 Task: Look for space in Chelak, Uzbekistan from 26th August, 2023 to 10th September, 2023 for 6 adults, 2 children in price range Rs.10000 to Rs.15000. Place can be entire place or shared room with 6 bedrooms having 6 beds and 6 bathrooms. Property type can be house, flat, guest house. Amenities needed are: wifi, TV, free parkinig on premises, gym, breakfast. Booking option can be shelf check-in. Required host language is English.
Action: Mouse moved to (413, 103)
Screenshot: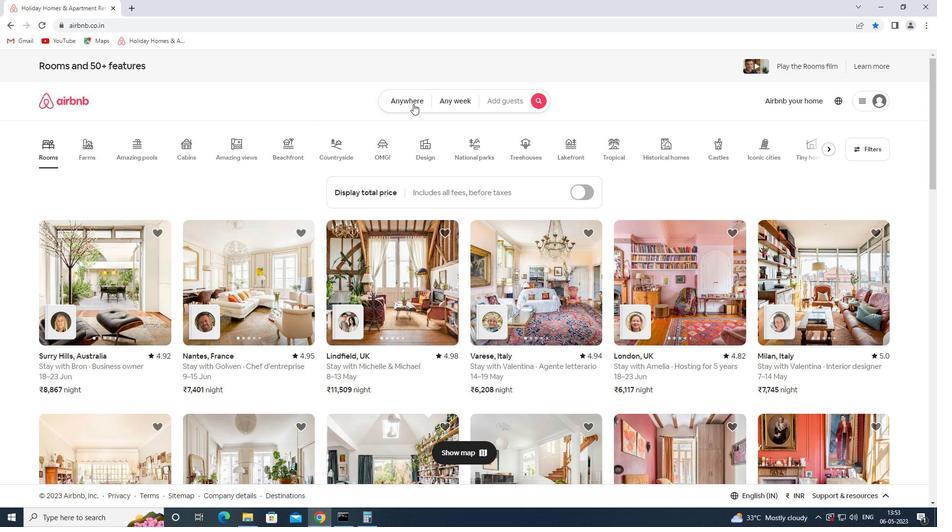 
Action: Mouse pressed left at (413, 103)
Screenshot: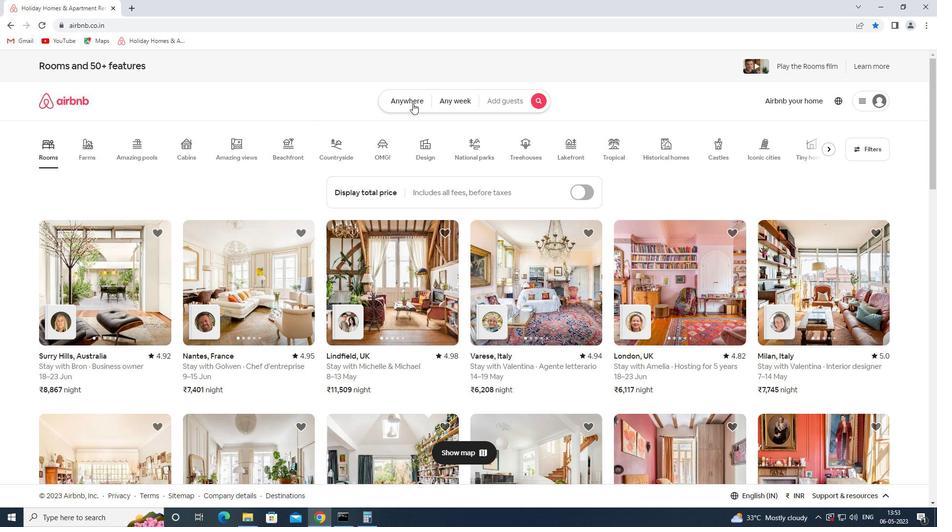 
Action: Mouse moved to (336, 141)
Screenshot: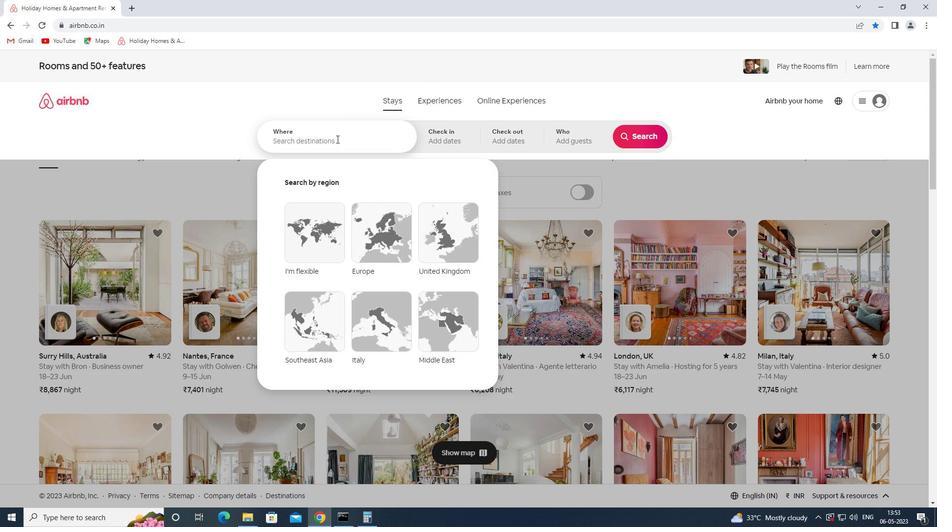 
Action: Mouse pressed left at (336, 141)
Screenshot: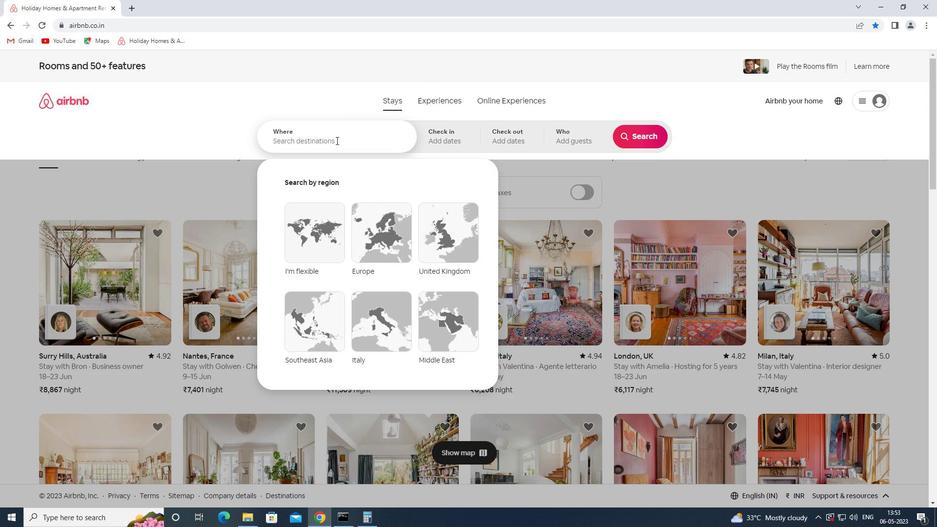 
Action: Key pressed chelak<Key.space>
Screenshot: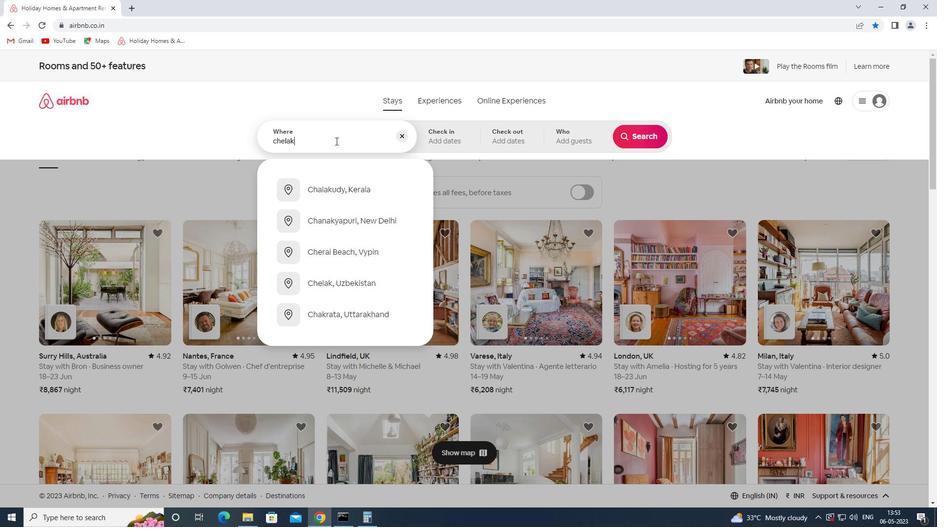 
Action: Mouse moved to (373, 280)
Screenshot: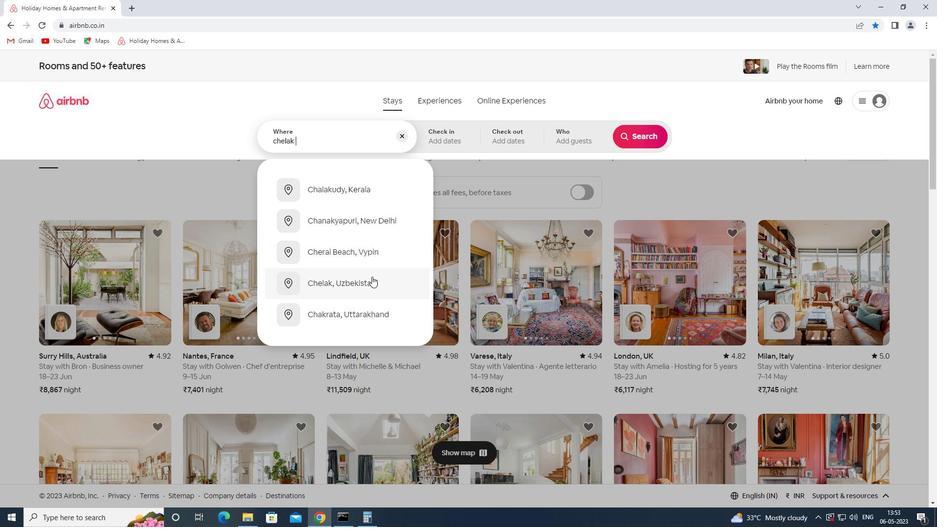 
Action: Mouse pressed left at (373, 280)
Screenshot: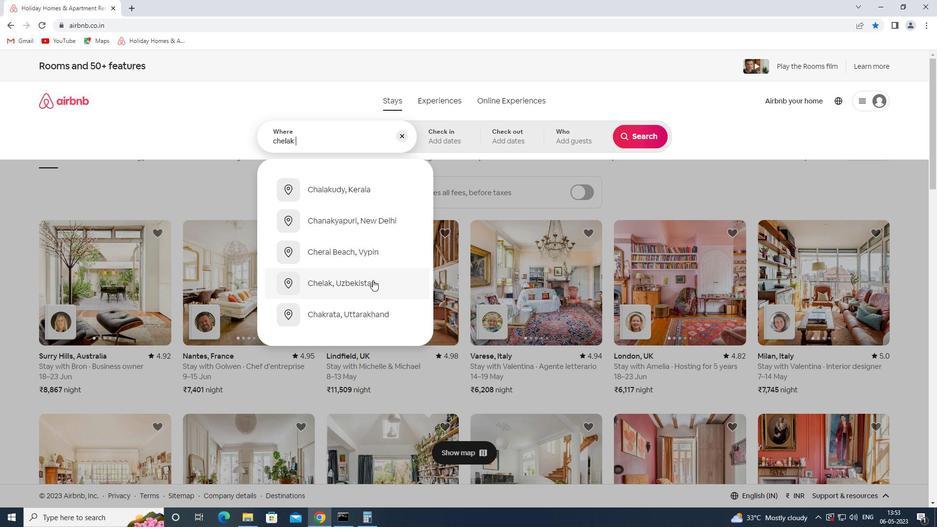 
Action: Mouse moved to (638, 212)
Screenshot: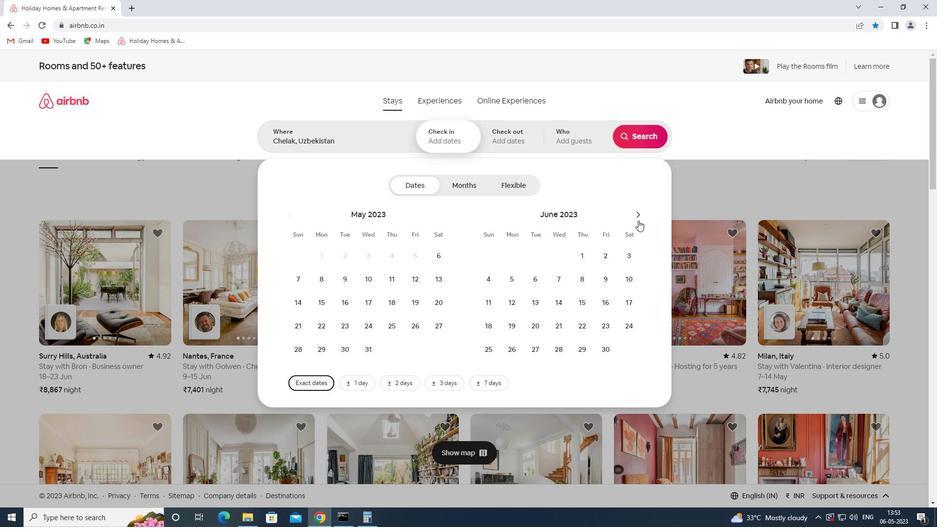 
Action: Mouse pressed left at (638, 212)
Screenshot: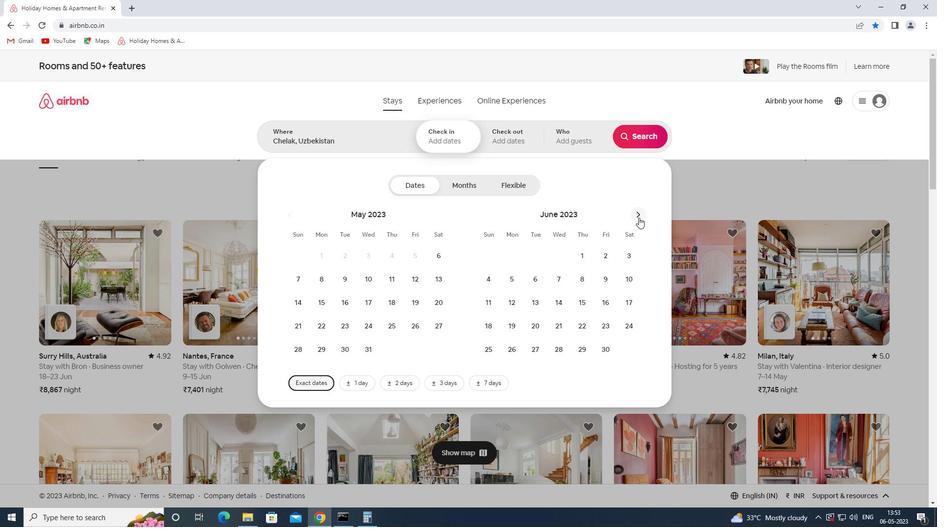 
Action: Mouse pressed left at (638, 212)
Screenshot: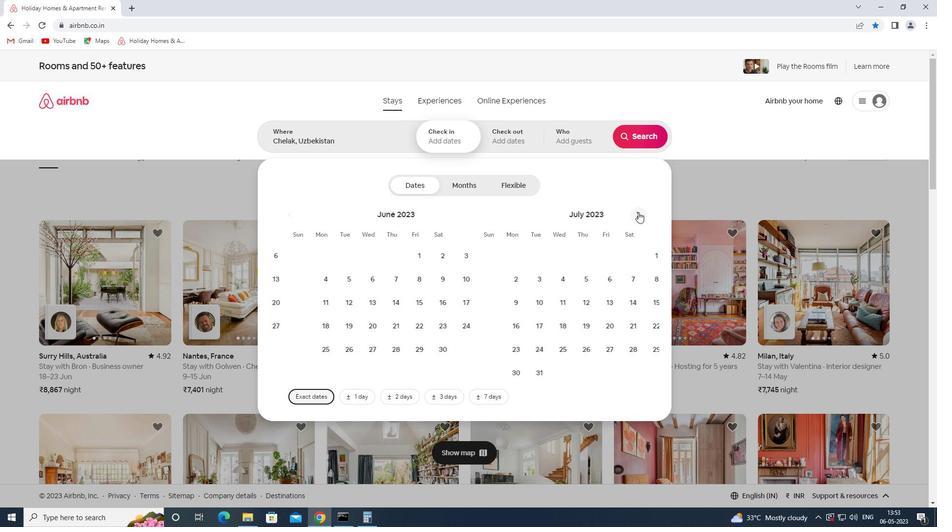 
Action: Mouse moved to (630, 327)
Screenshot: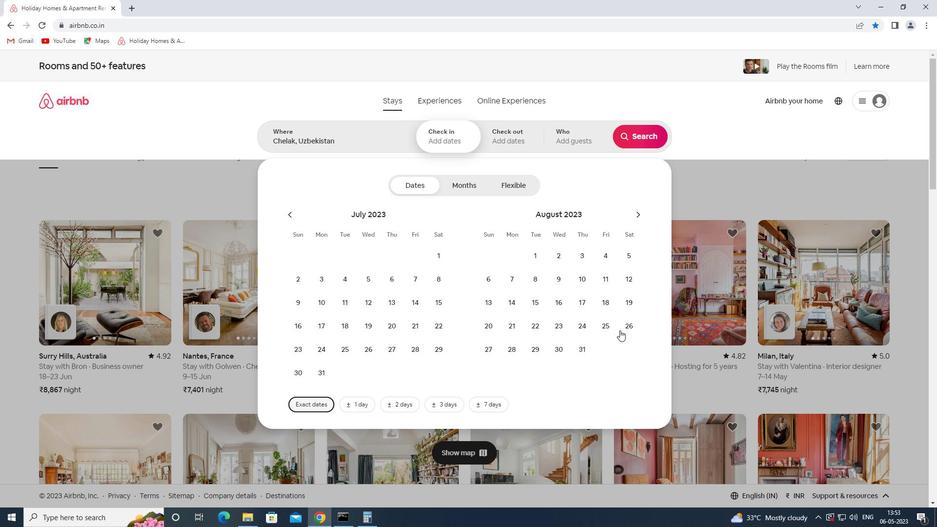 
Action: Mouse pressed left at (630, 327)
Screenshot: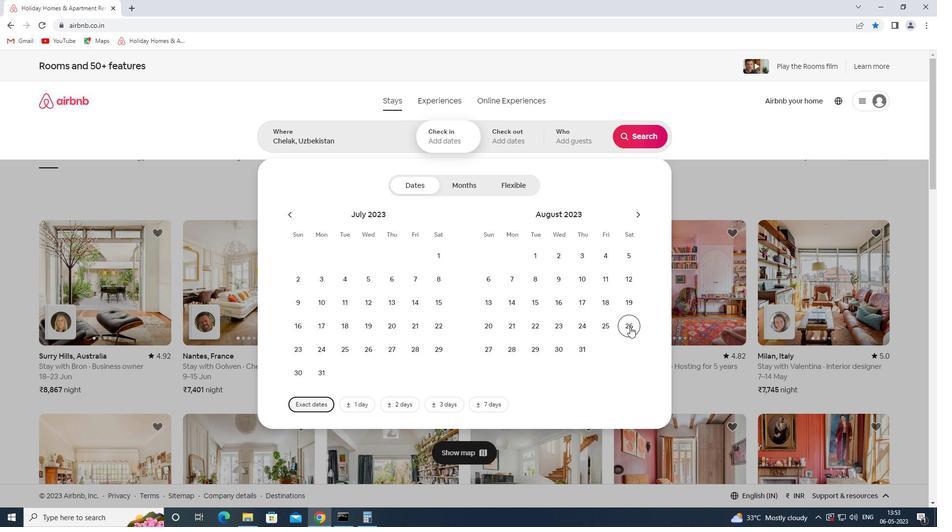 
Action: Mouse moved to (635, 211)
Screenshot: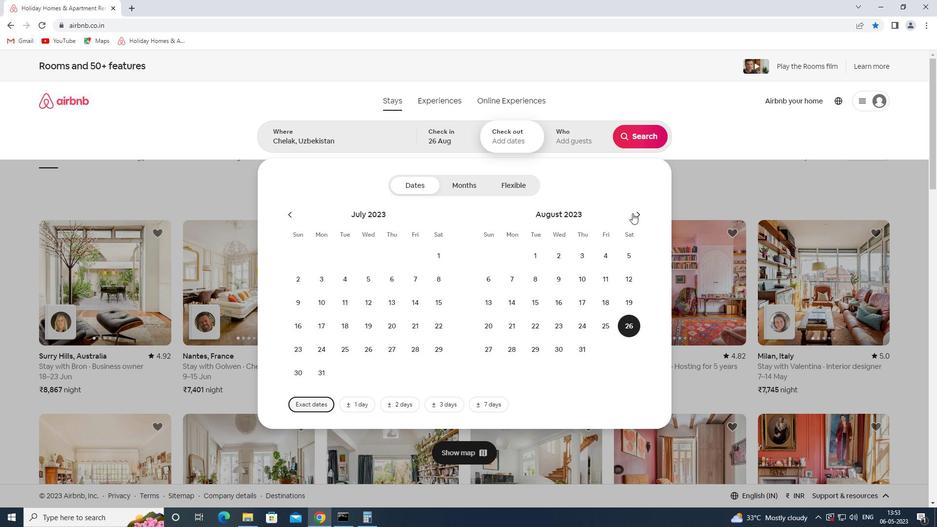 
Action: Mouse pressed left at (635, 211)
Screenshot: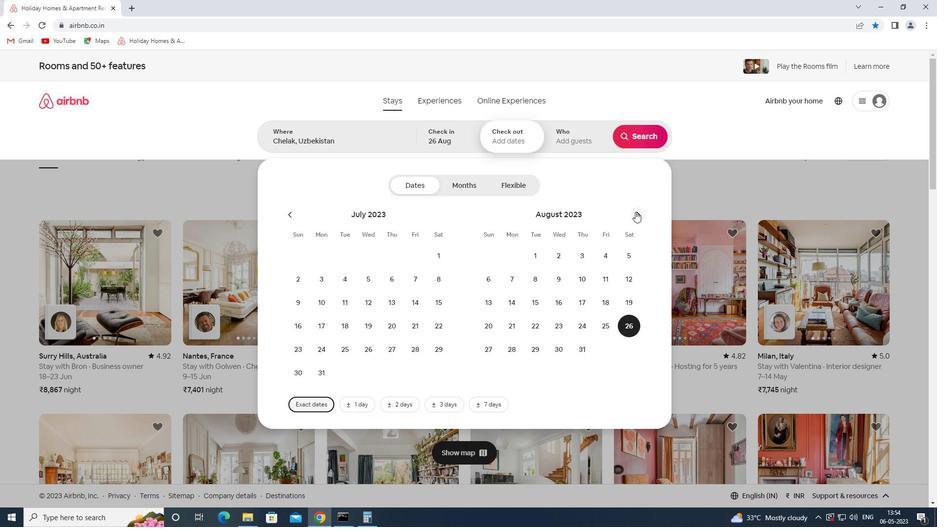 
Action: Mouse moved to (487, 301)
Screenshot: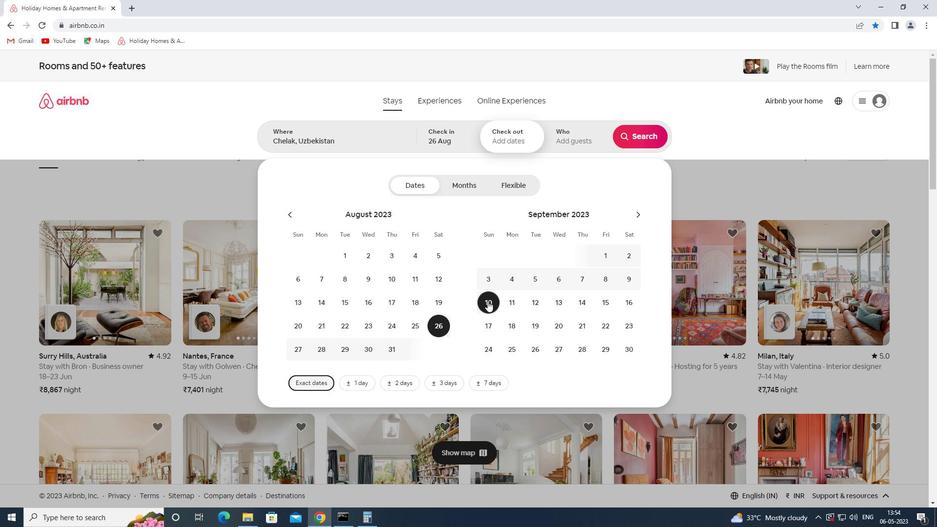 
Action: Mouse pressed left at (487, 301)
Screenshot: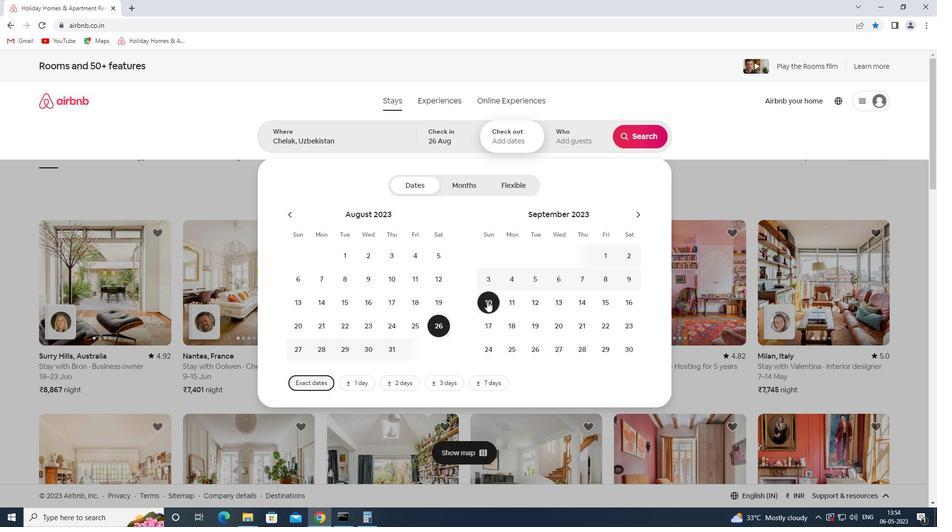 
Action: Mouse moved to (588, 141)
Screenshot: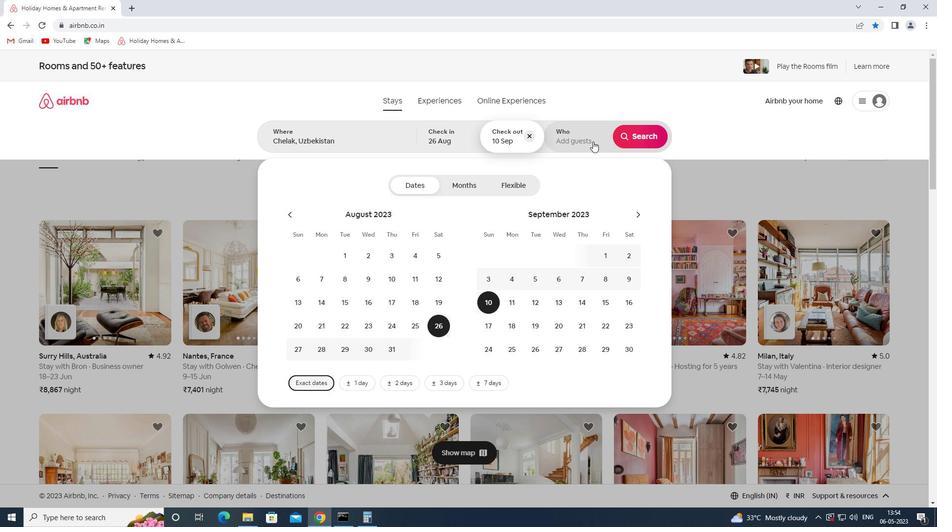 
Action: Mouse pressed left at (588, 141)
Screenshot: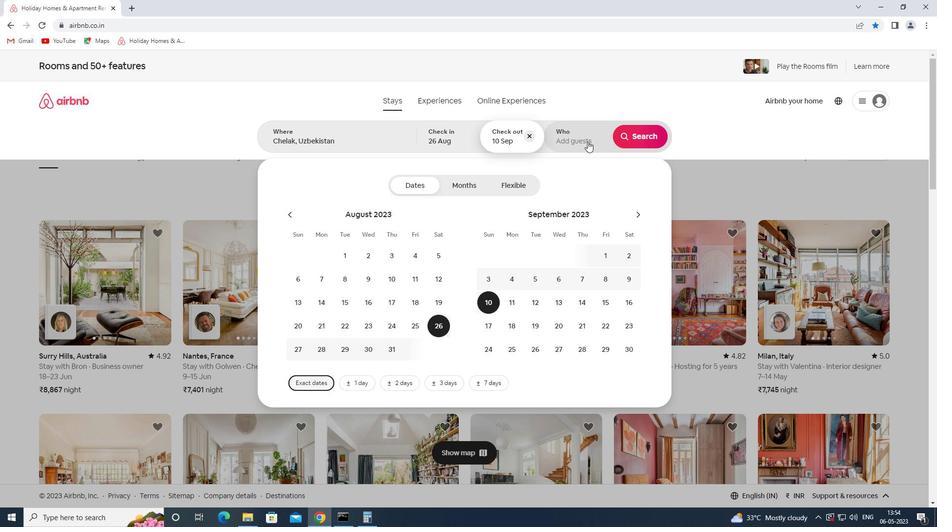 
Action: Mouse moved to (641, 189)
Screenshot: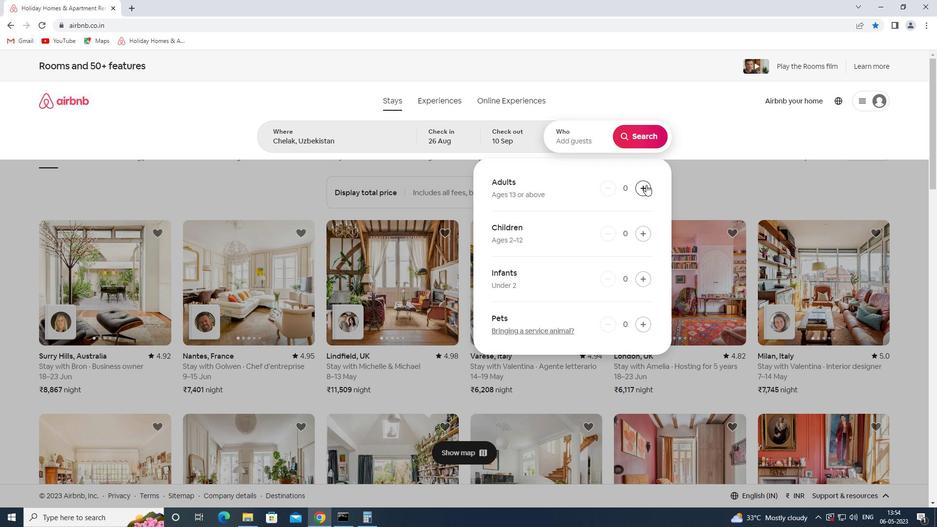 
Action: Mouse pressed left at (641, 189)
Screenshot: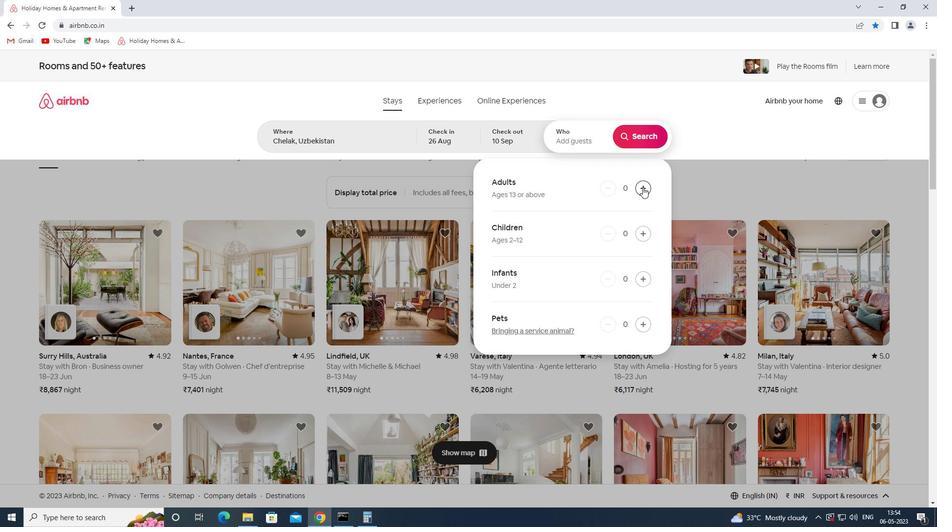 
Action: Mouse pressed left at (641, 189)
Screenshot: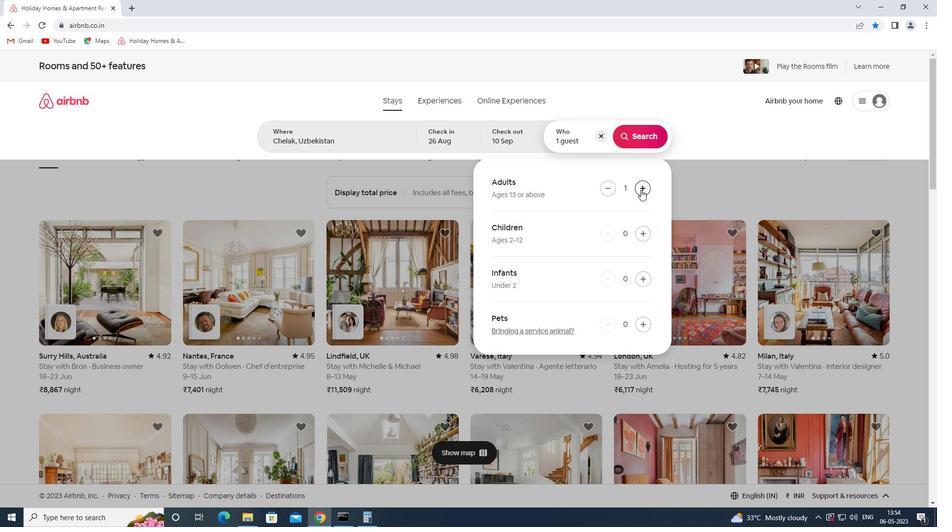 
Action: Mouse pressed left at (641, 189)
Screenshot: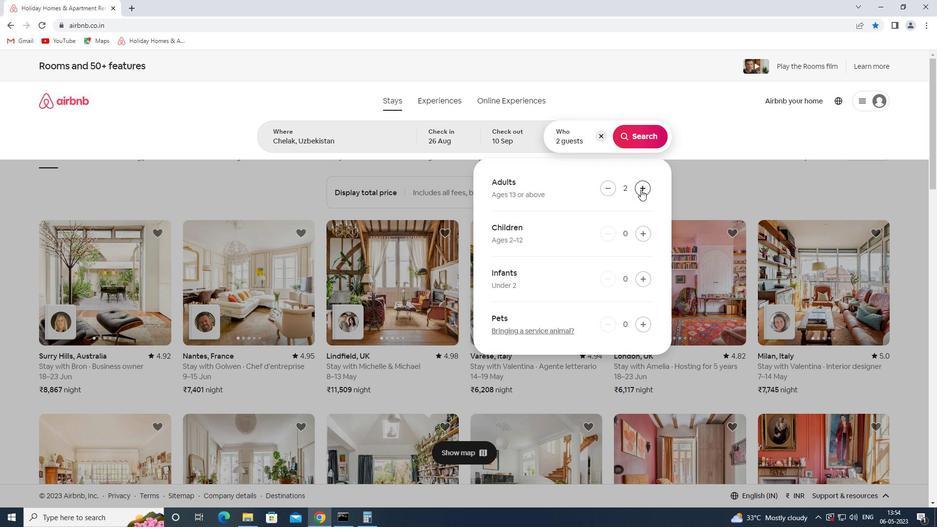 
Action: Mouse pressed left at (641, 189)
Screenshot: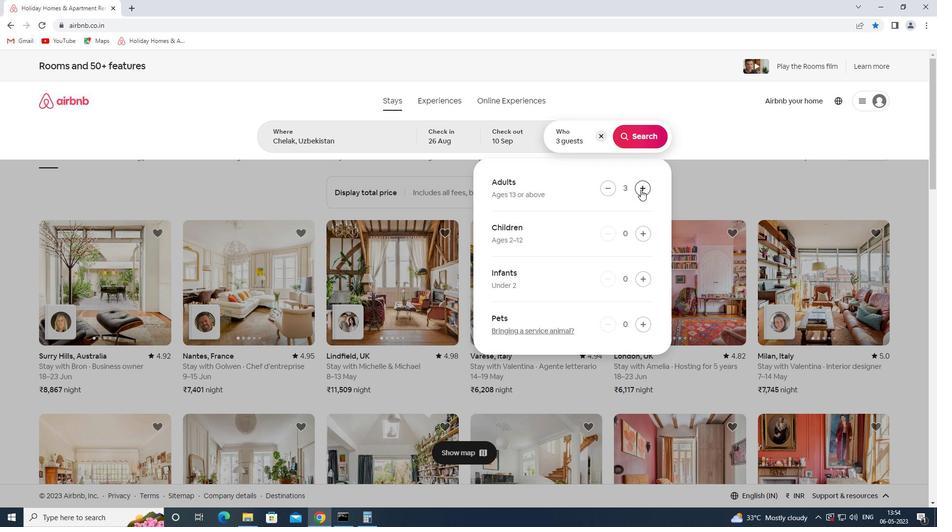 
Action: Mouse pressed left at (641, 189)
Screenshot: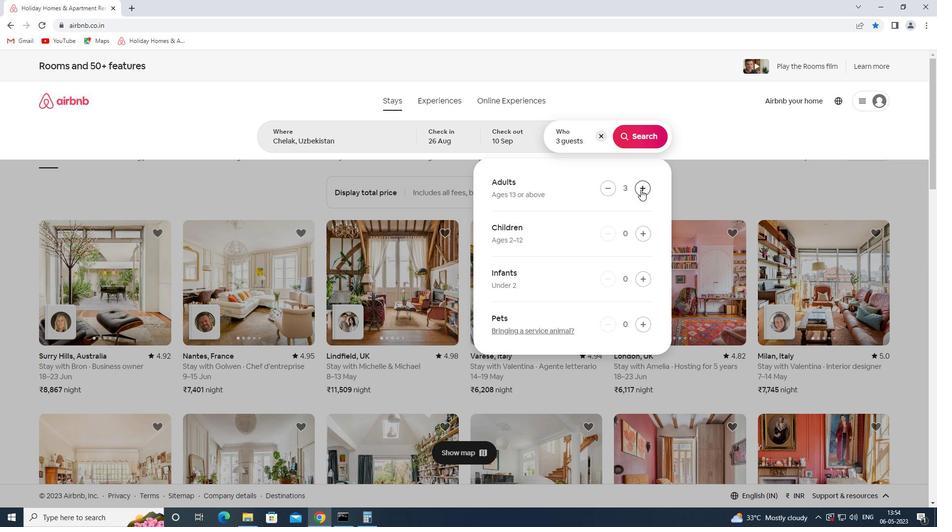 
Action: Mouse pressed left at (641, 189)
Screenshot: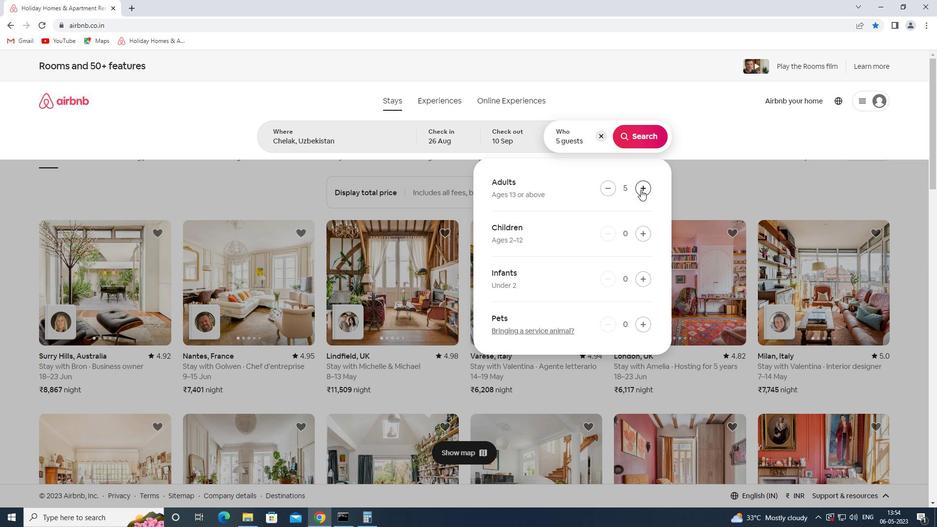 
Action: Mouse moved to (645, 230)
Screenshot: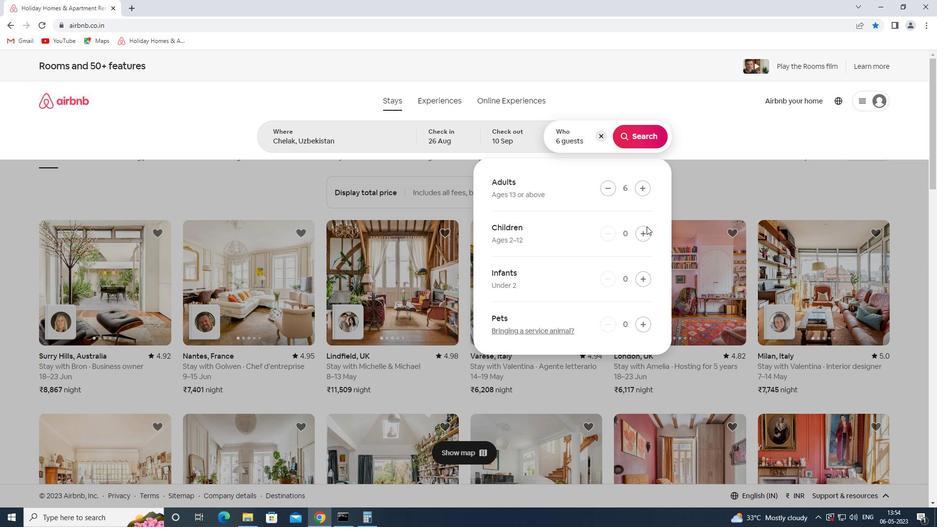 
Action: Mouse pressed left at (645, 230)
Screenshot: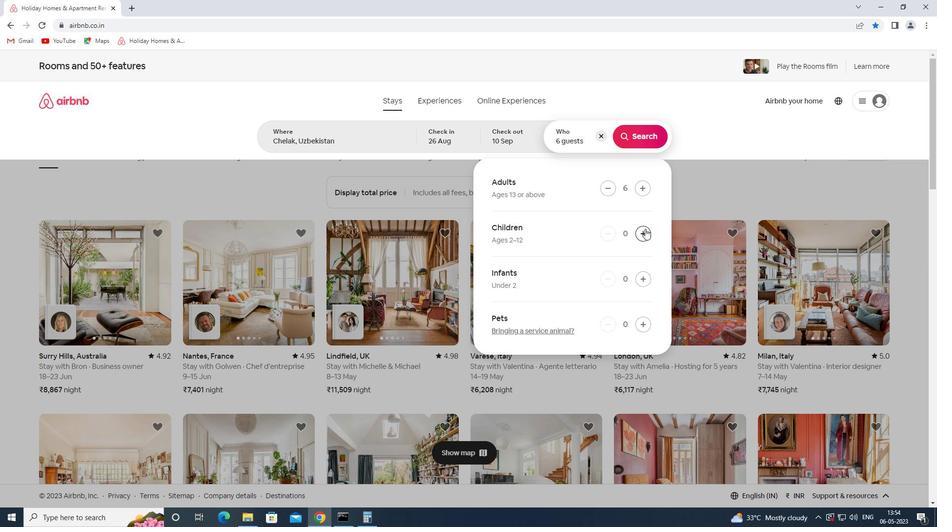 
Action: Mouse pressed left at (645, 230)
Screenshot: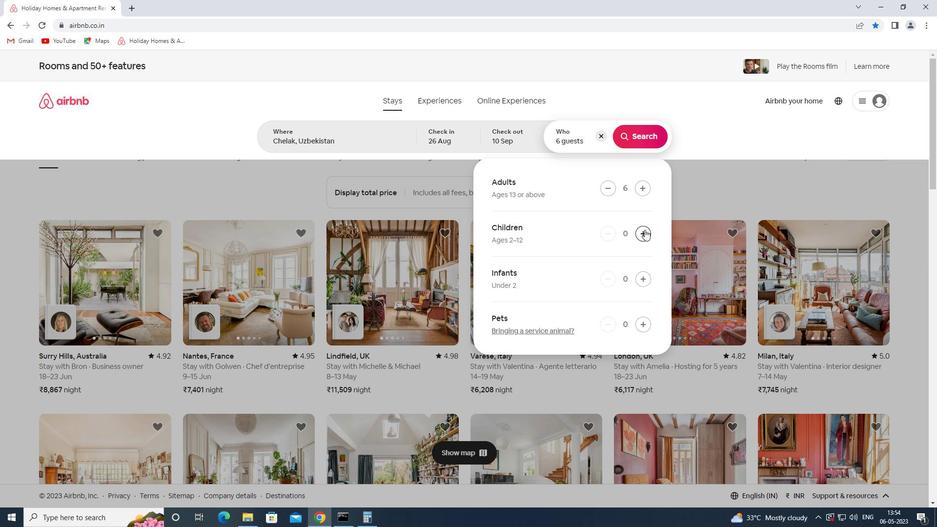 
Action: Mouse moved to (640, 144)
Screenshot: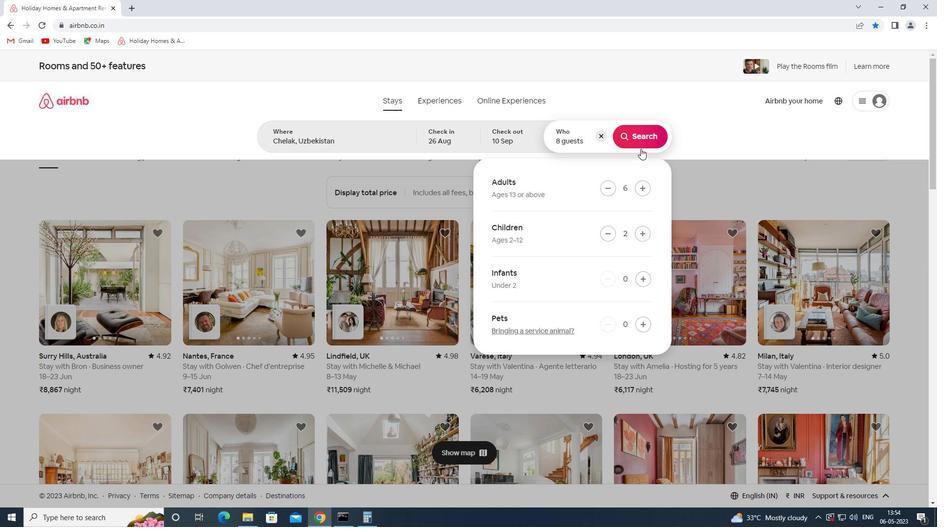 
Action: Mouse pressed left at (640, 144)
Screenshot: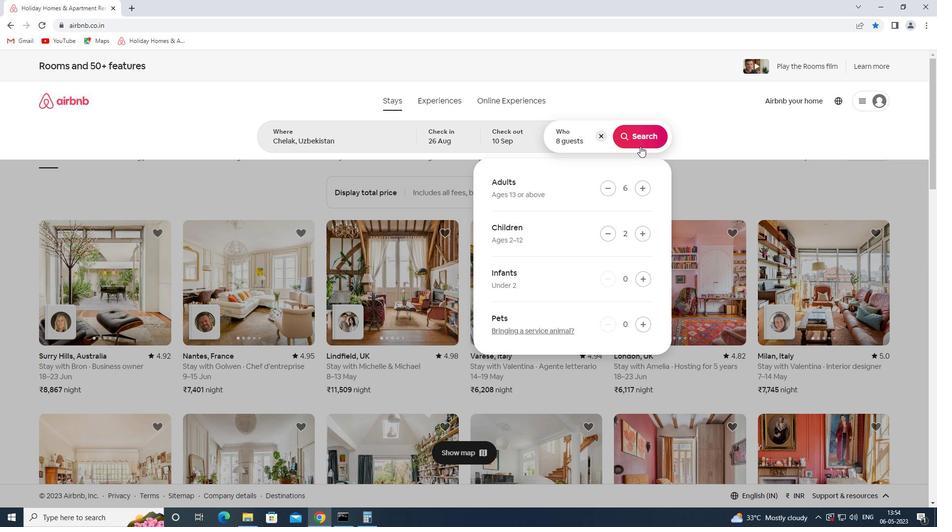 
Action: Mouse moved to (899, 106)
Screenshot: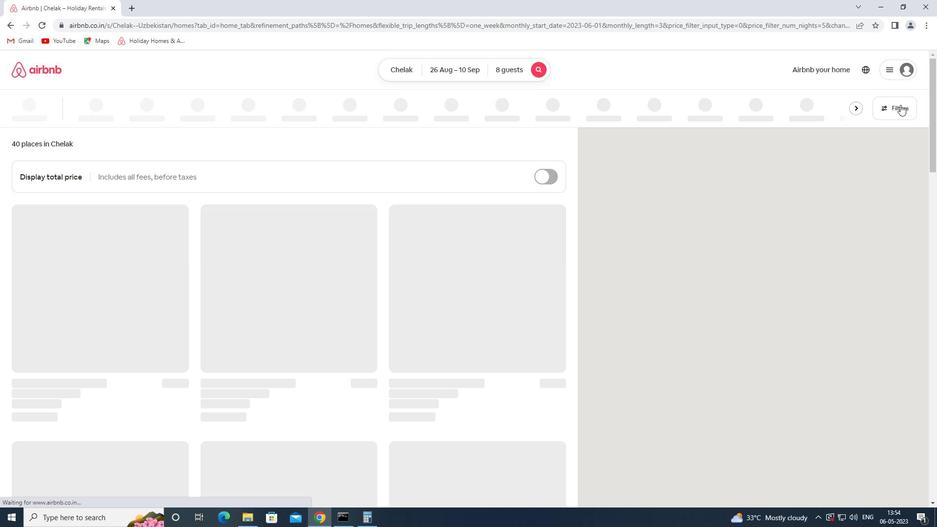 
Action: Mouse pressed left at (899, 106)
Screenshot: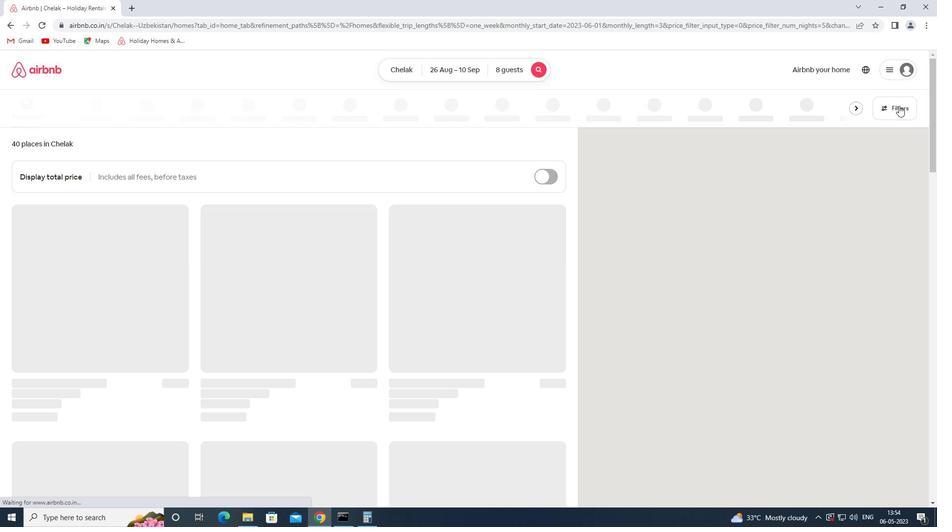 
Action: Mouse moved to (351, 352)
Screenshot: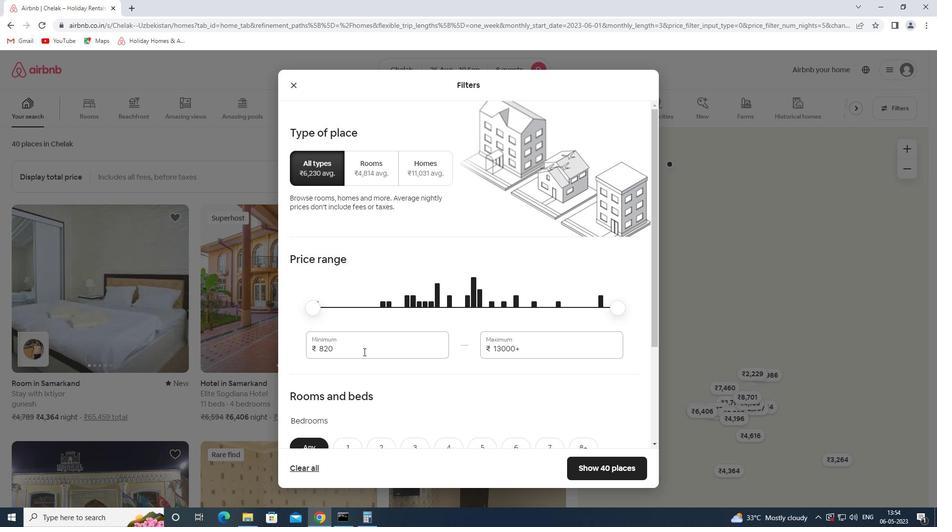 
Action: Mouse pressed left at (351, 352)
Screenshot: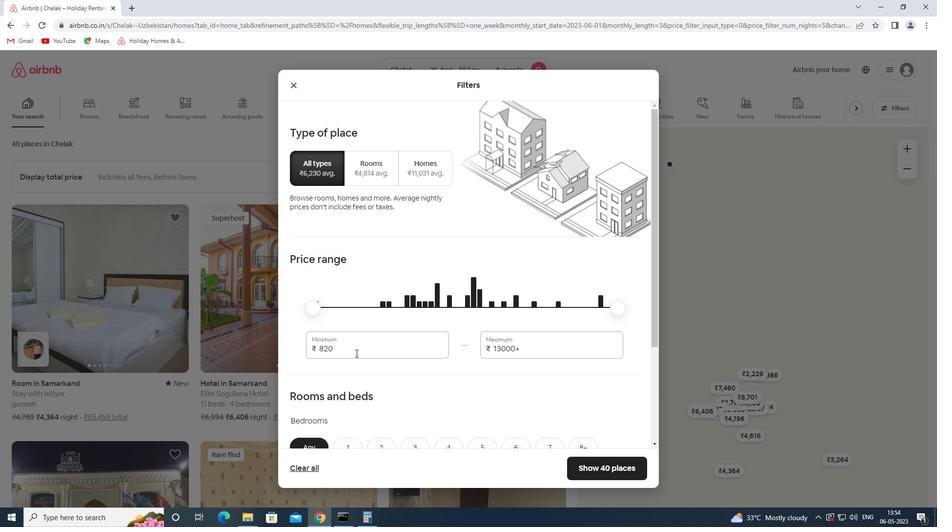 
Action: Mouse pressed left at (351, 352)
Screenshot: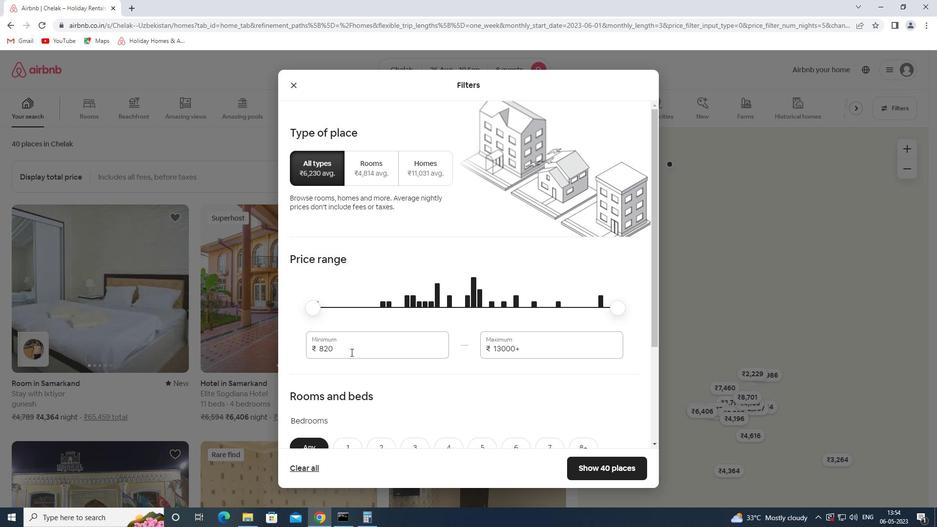 
Action: Key pressed 10000<Key.tab>15000
Screenshot: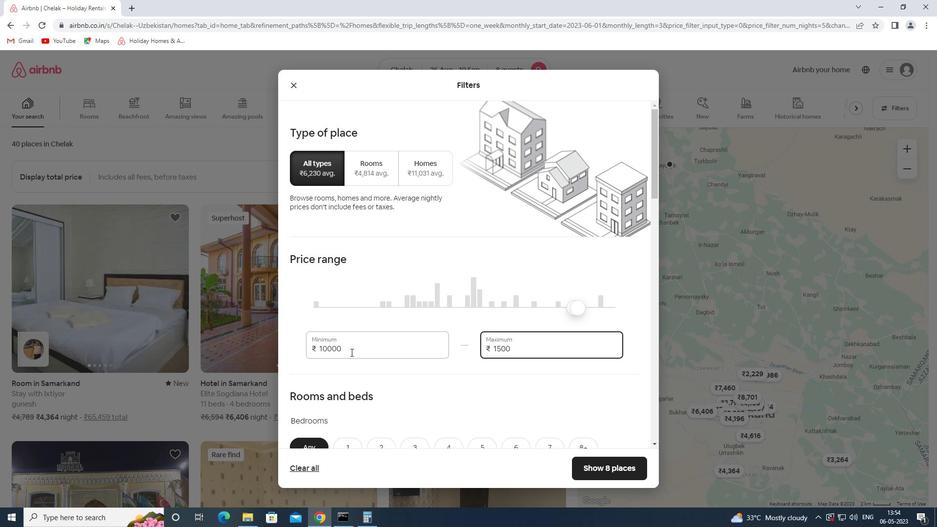 
Action: Mouse moved to (465, 352)
Screenshot: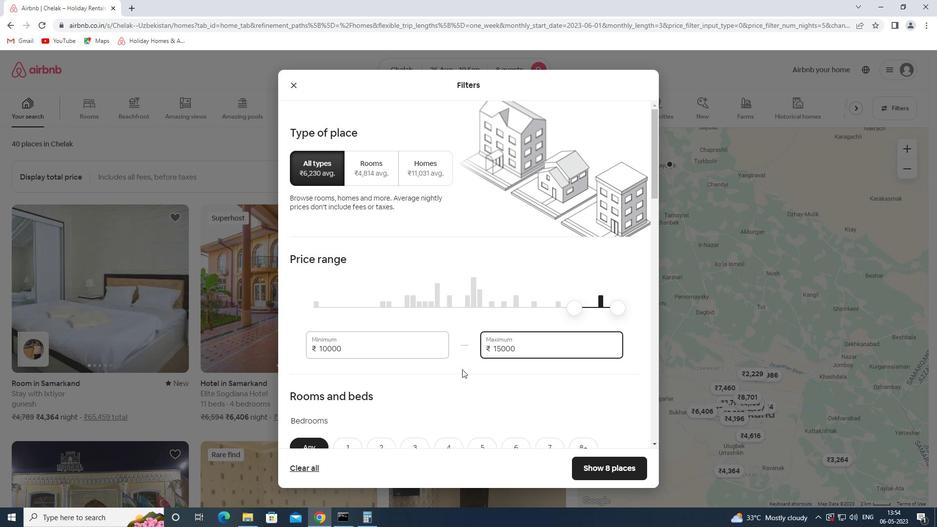 
Action: Mouse scrolled (465, 351) with delta (0, 0)
Screenshot: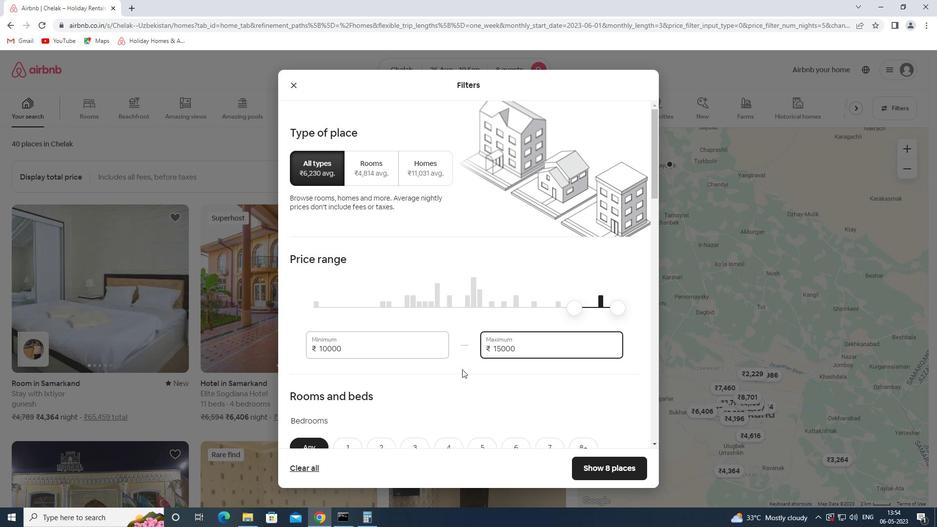 
Action: Mouse scrolled (465, 351) with delta (0, 0)
Screenshot: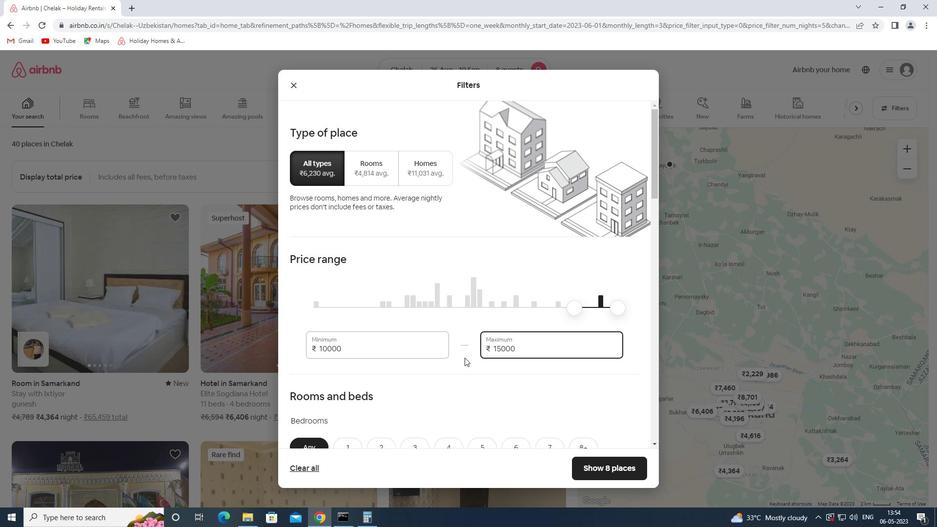 
Action: Mouse scrolled (465, 351) with delta (0, 0)
Screenshot: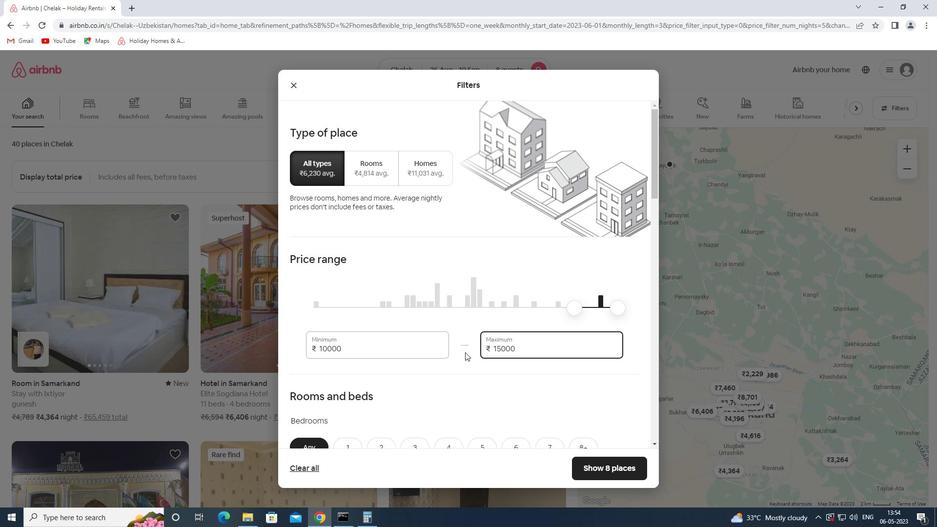 
Action: Mouse scrolled (465, 351) with delta (0, 0)
Screenshot: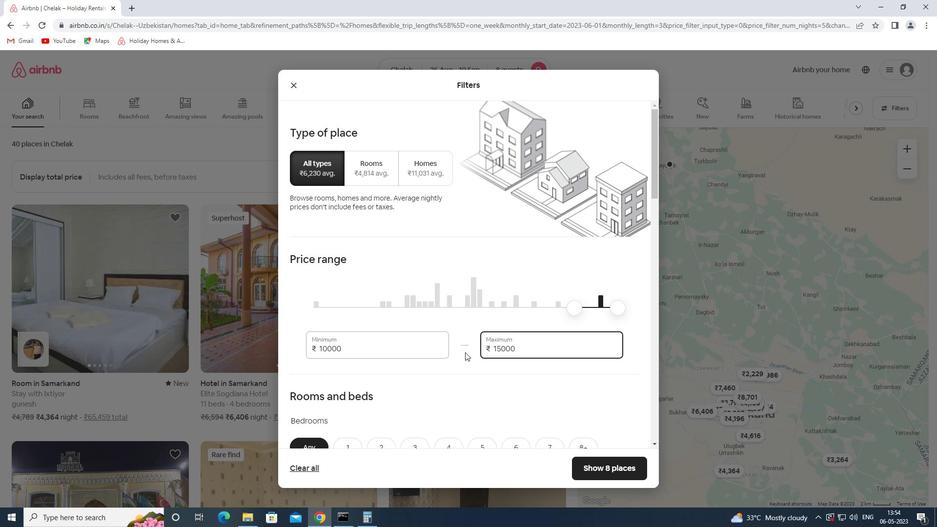 
Action: Mouse moved to (519, 252)
Screenshot: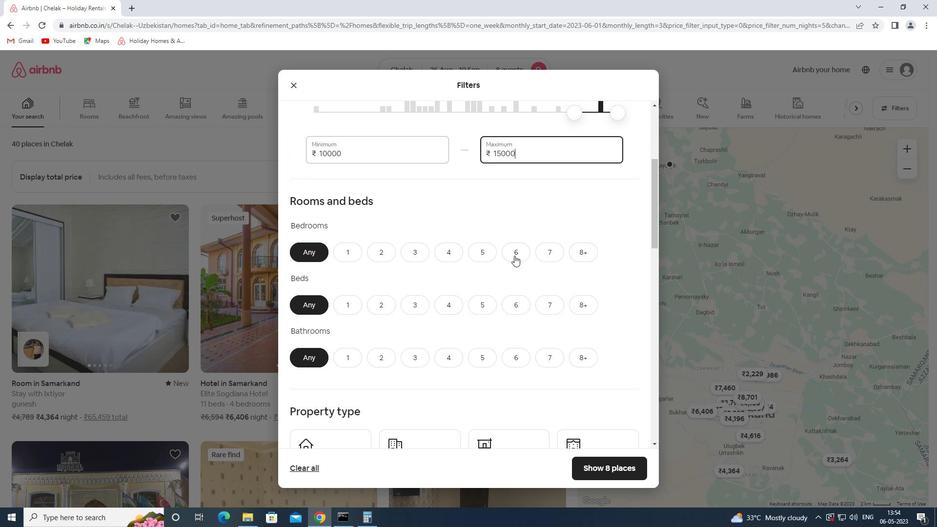 
Action: Mouse pressed left at (519, 252)
Screenshot: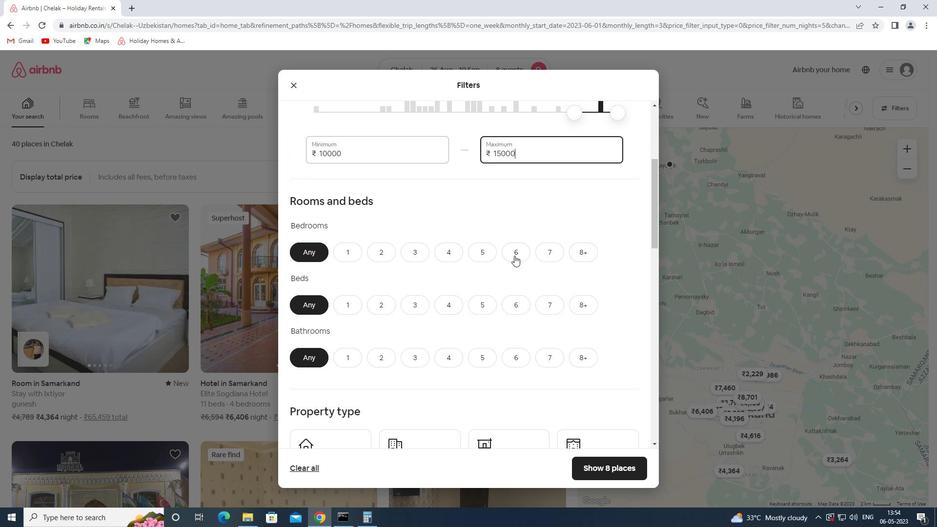 
Action: Mouse moved to (517, 304)
Screenshot: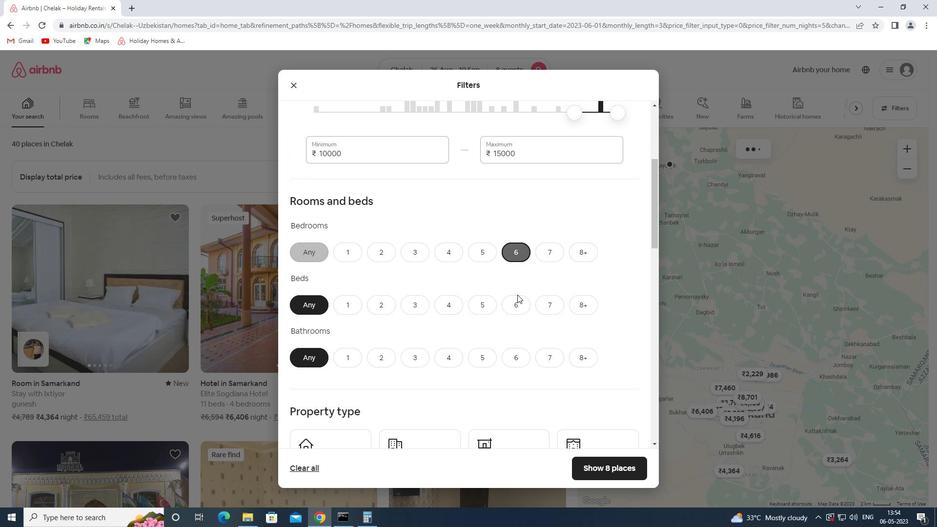 
Action: Mouse pressed left at (517, 304)
Screenshot: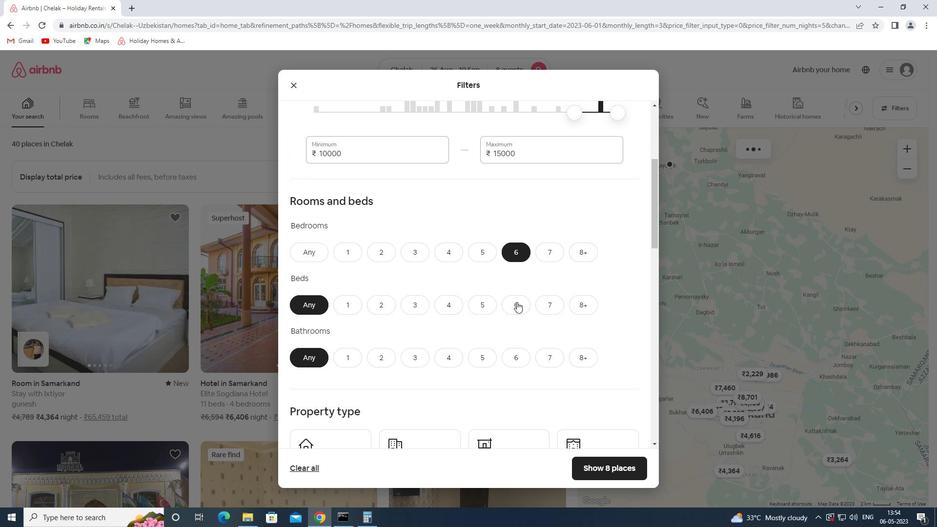 
Action: Mouse moved to (512, 354)
Screenshot: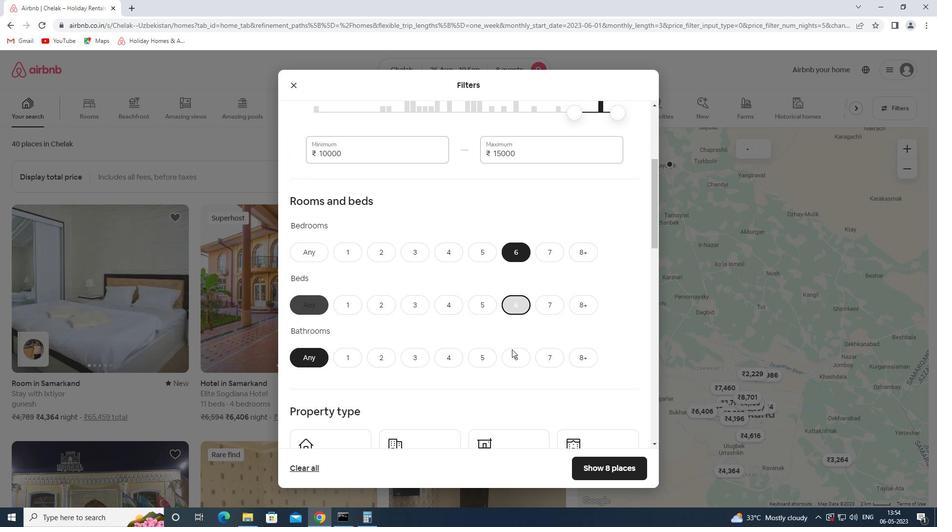 
Action: Mouse pressed left at (512, 354)
Screenshot: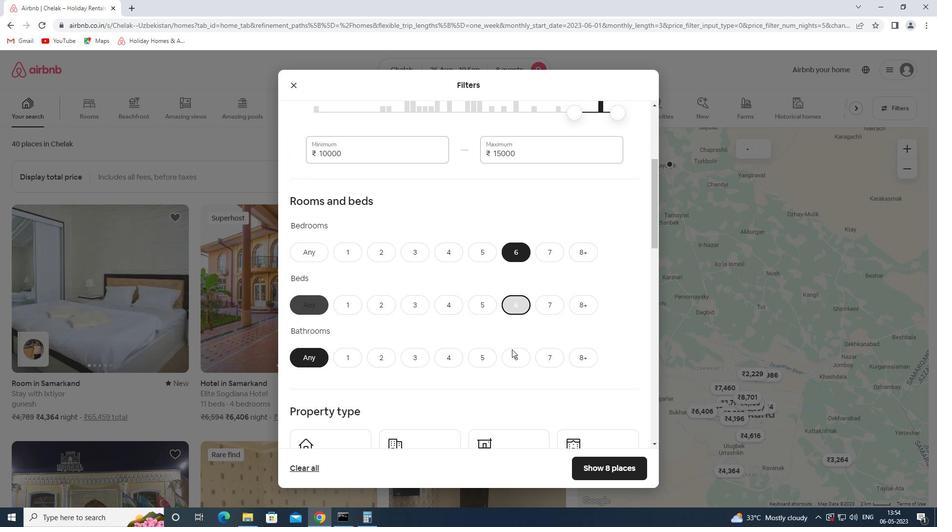 
Action: Mouse moved to (526, 291)
Screenshot: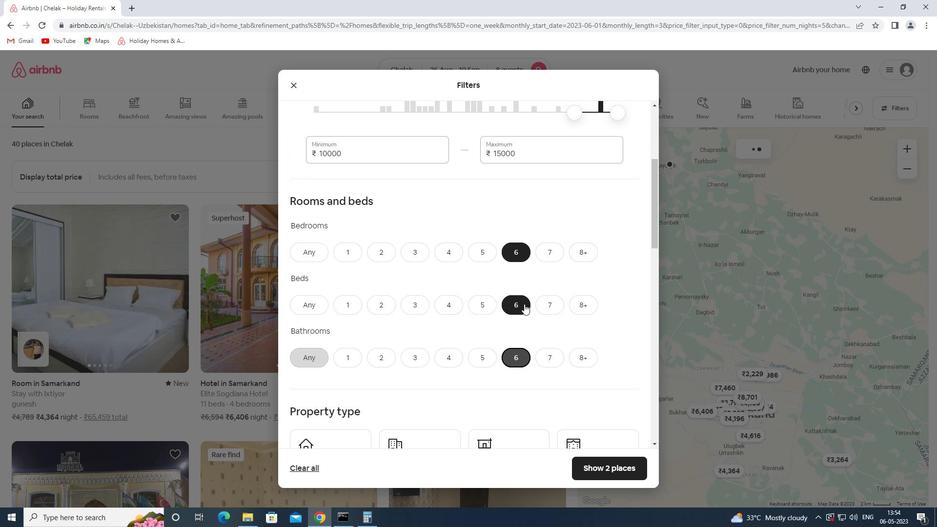 
Action: Mouse scrolled (526, 291) with delta (0, 0)
Screenshot: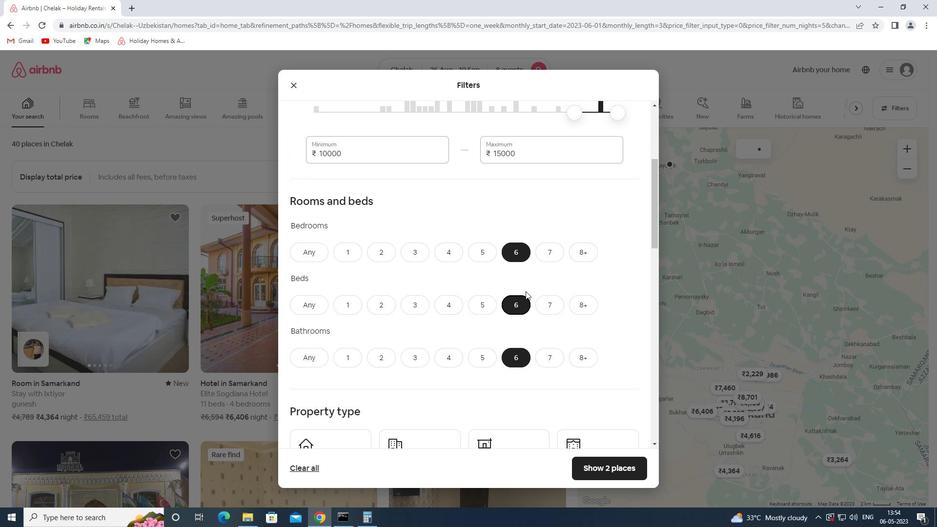 
Action: Mouse scrolled (526, 291) with delta (0, 0)
Screenshot: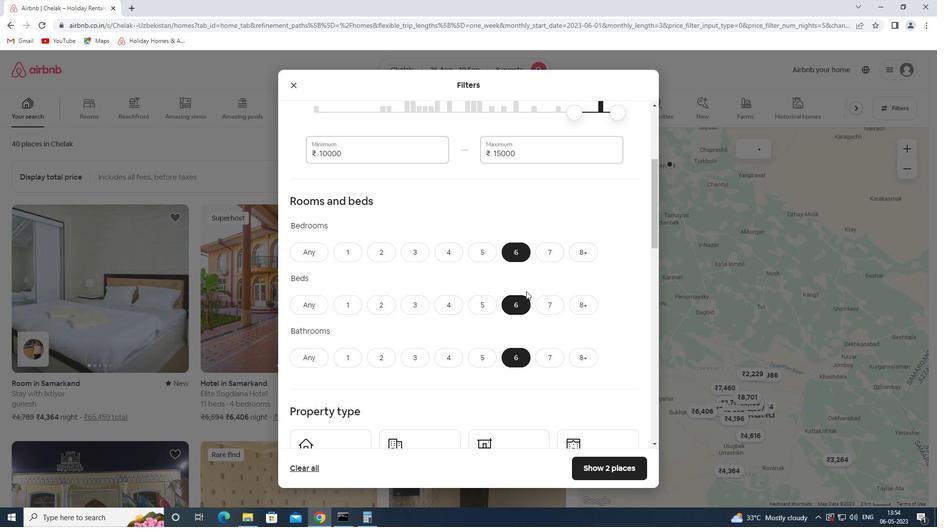 
Action: Mouse scrolled (526, 291) with delta (0, 0)
Screenshot: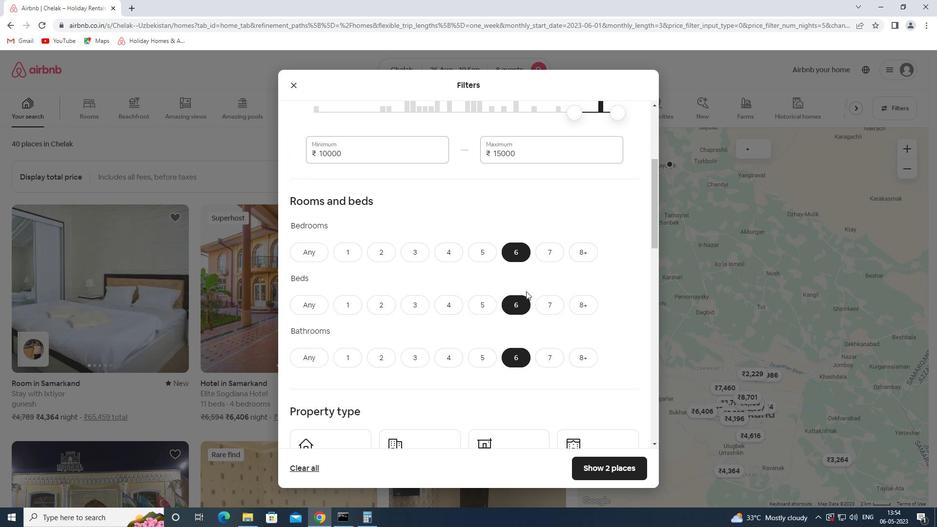
Action: Mouse moved to (495, 330)
Screenshot: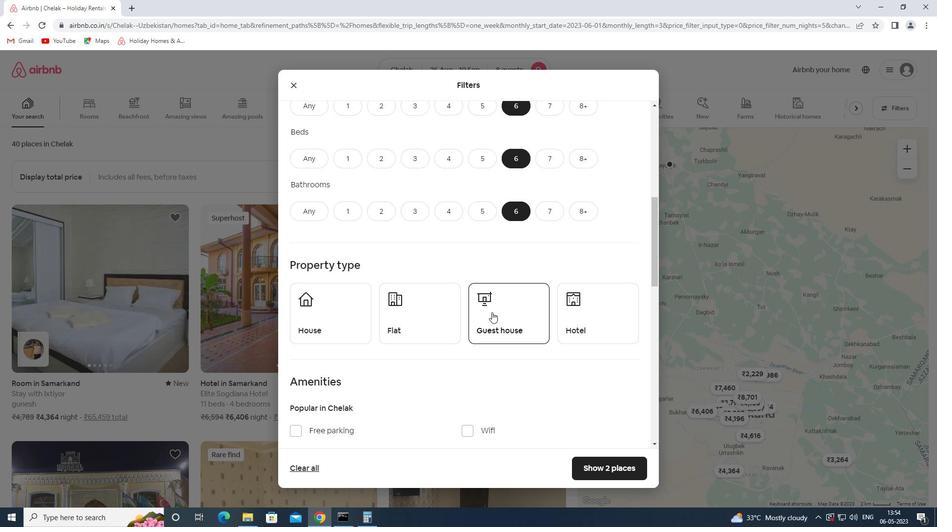 
Action: Mouse scrolled (495, 329) with delta (0, 0)
Screenshot: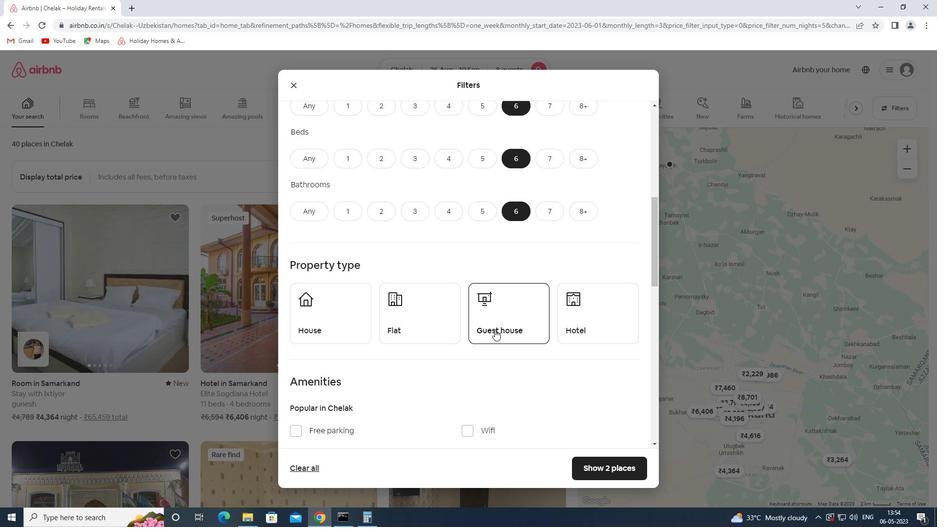 
Action: Mouse scrolled (495, 329) with delta (0, 0)
Screenshot: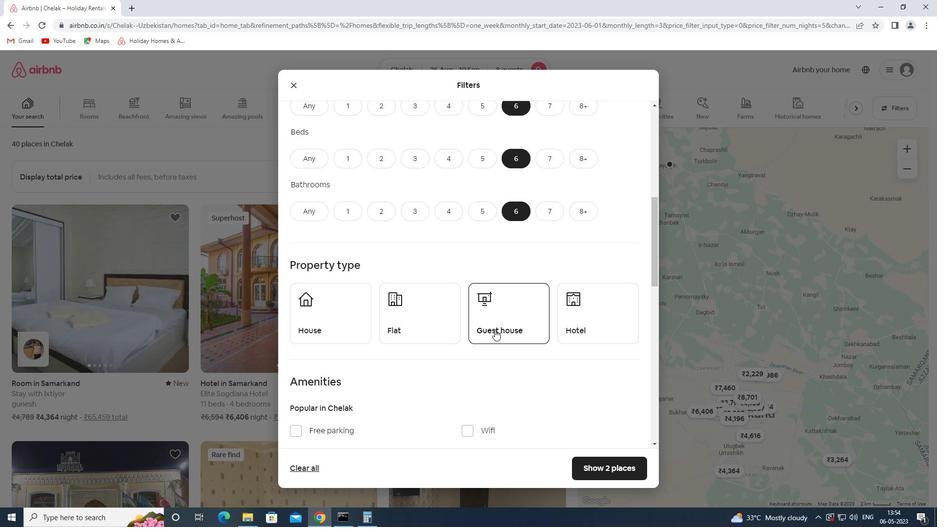 
Action: Mouse moved to (313, 215)
Screenshot: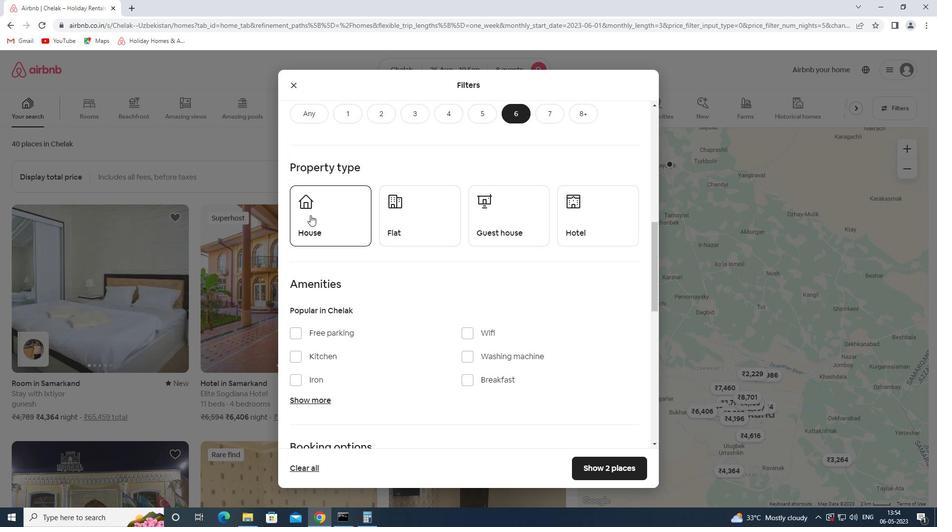 
Action: Mouse pressed left at (313, 215)
Screenshot: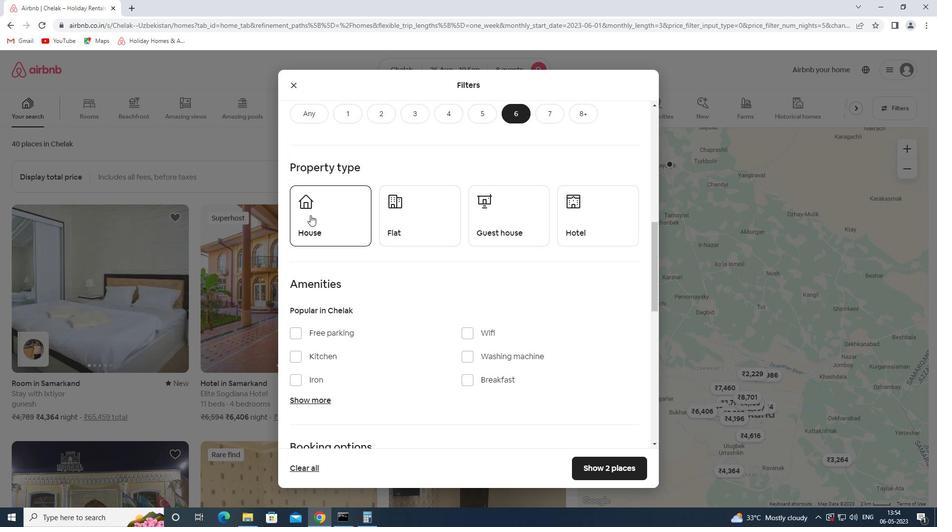 
Action: Mouse moved to (408, 225)
Screenshot: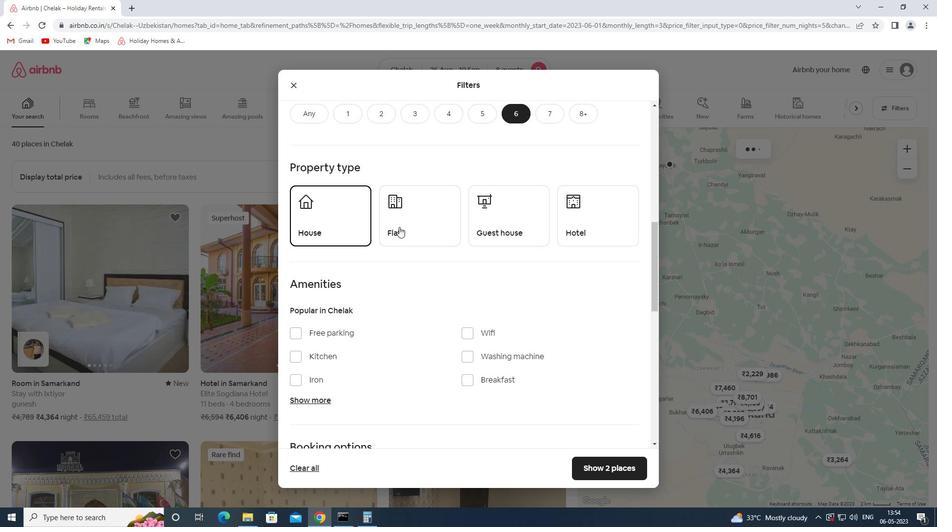 
Action: Mouse pressed left at (408, 225)
Screenshot: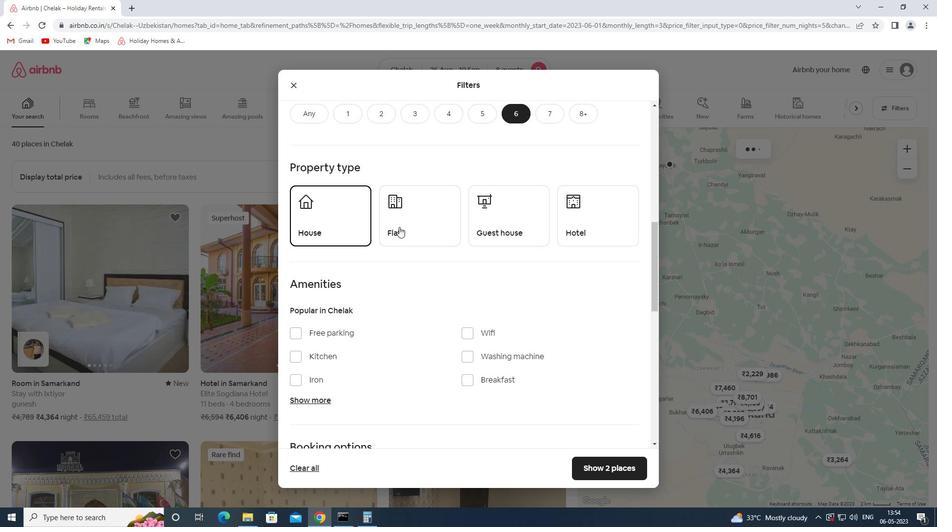 
Action: Mouse moved to (483, 219)
Screenshot: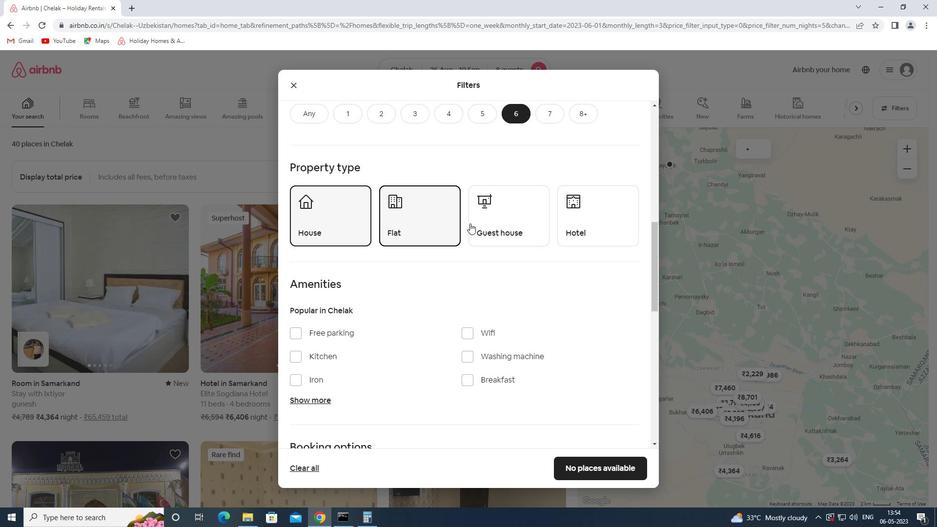 
Action: Mouse pressed left at (483, 219)
Screenshot: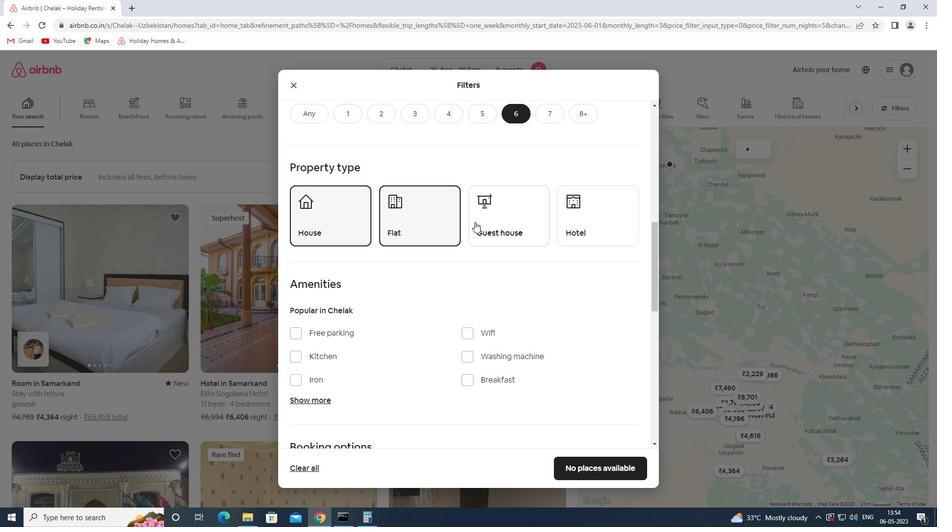 
Action: Mouse moved to (537, 266)
Screenshot: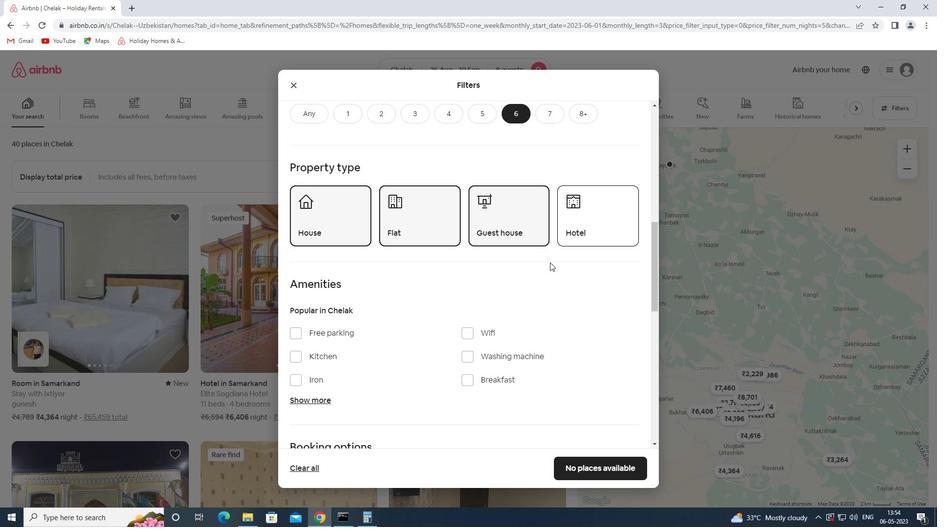 
Action: Mouse scrolled (537, 265) with delta (0, 0)
Screenshot: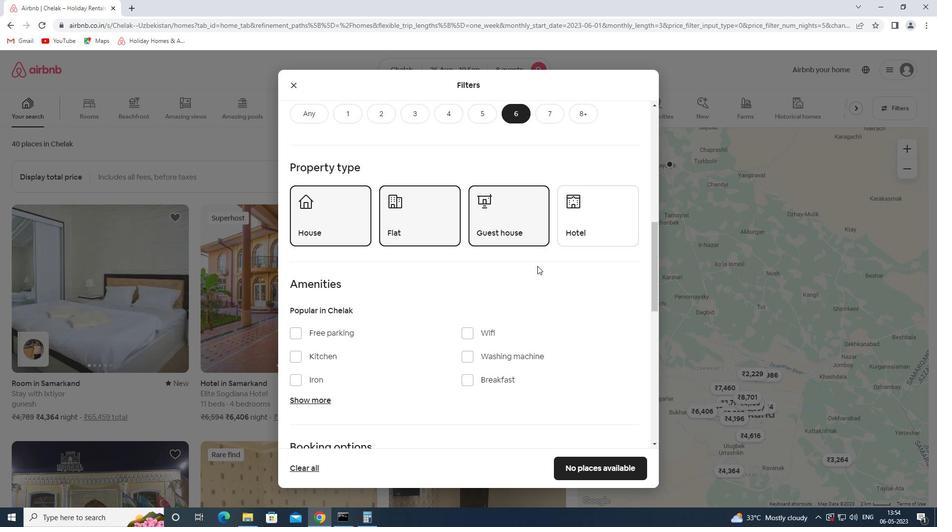 
Action: Mouse scrolled (537, 265) with delta (0, 0)
Screenshot: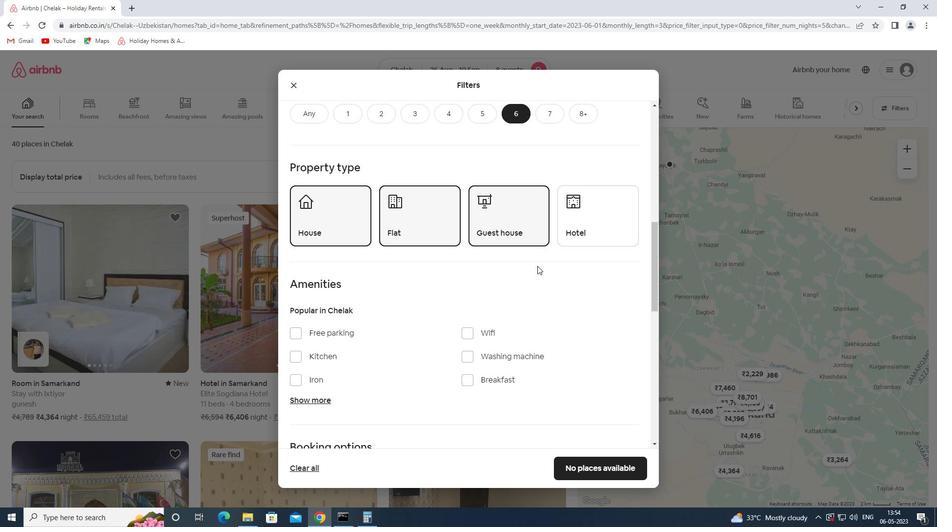 
Action: Mouse moved to (477, 235)
Screenshot: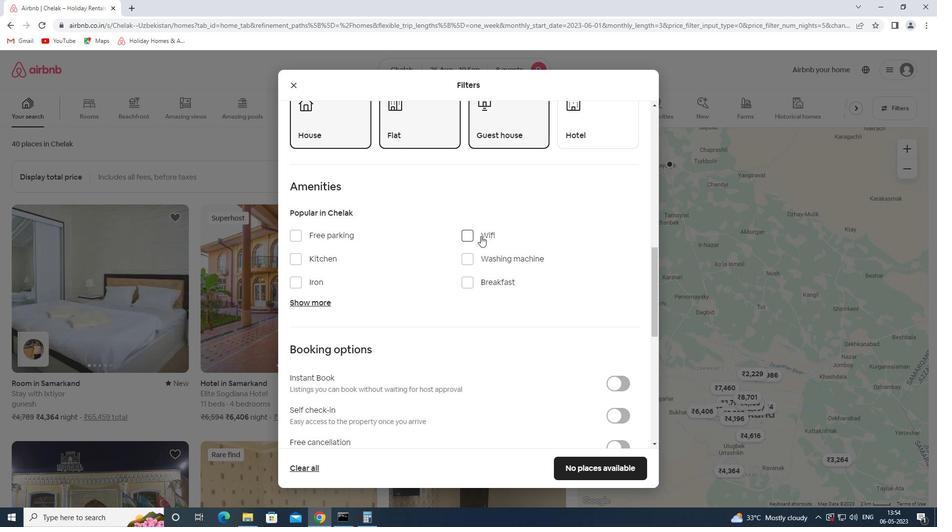 
Action: Mouse pressed left at (477, 235)
Screenshot: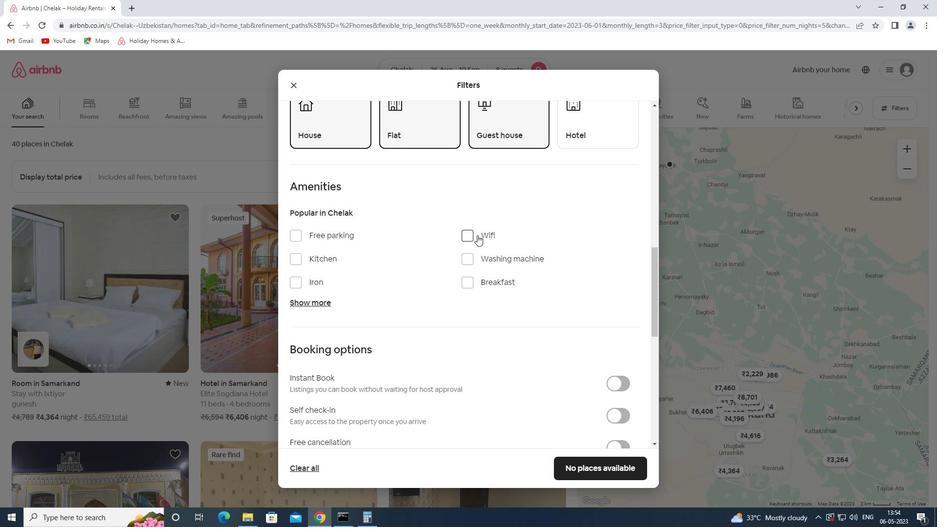 
Action: Mouse moved to (313, 301)
Screenshot: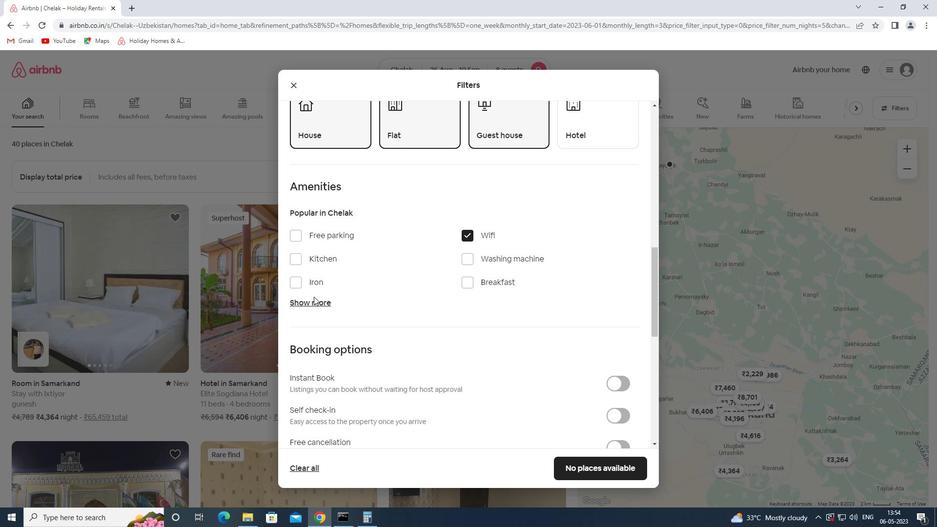 
Action: Mouse pressed left at (313, 301)
Screenshot: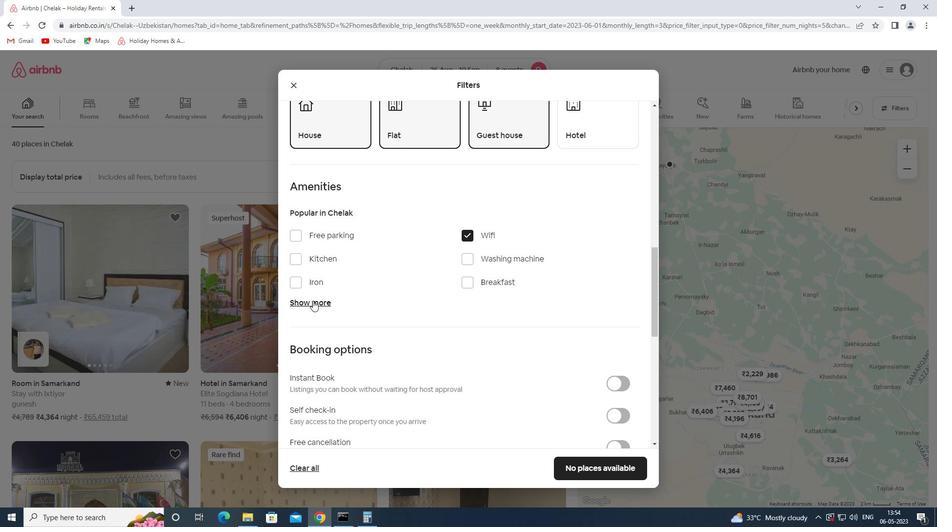 
Action: Mouse moved to (343, 236)
Screenshot: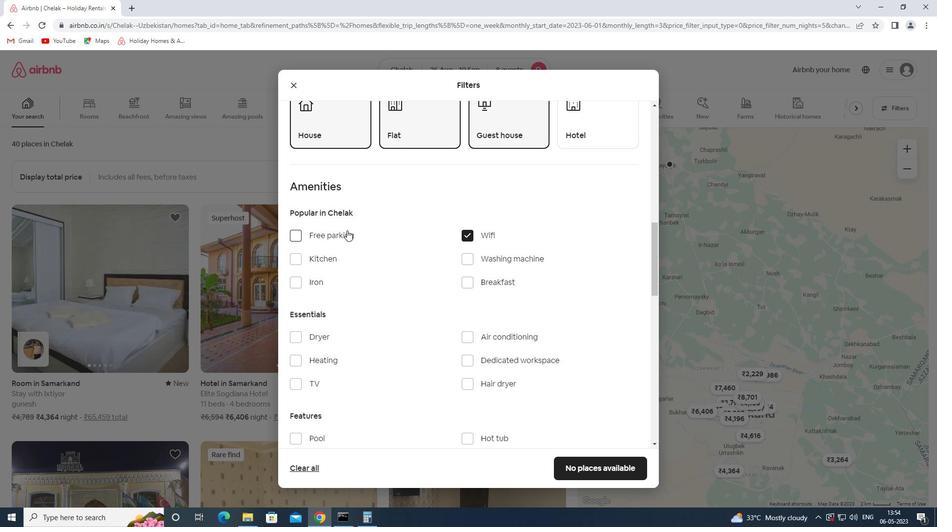 
Action: Mouse pressed left at (343, 236)
Screenshot: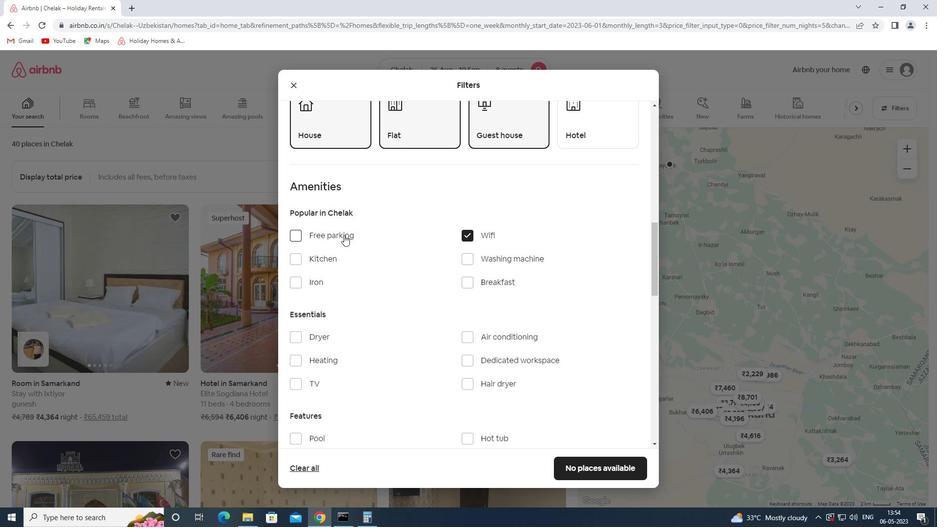 
Action: Mouse moved to (473, 283)
Screenshot: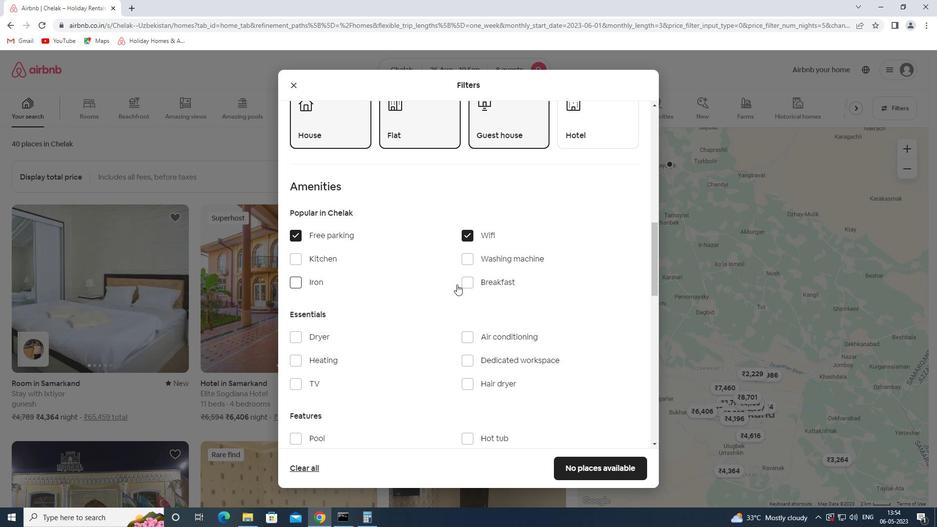 
Action: Mouse pressed left at (473, 283)
Screenshot: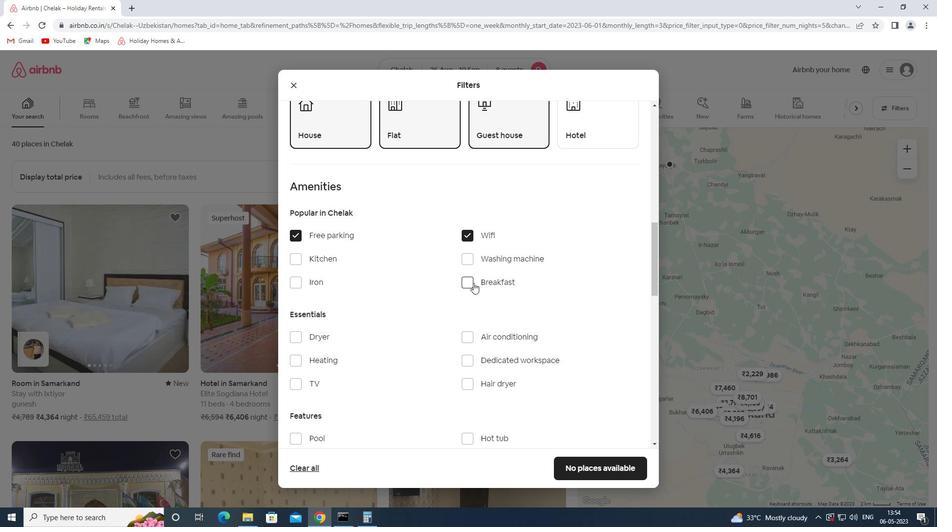 
Action: Mouse moved to (314, 383)
Screenshot: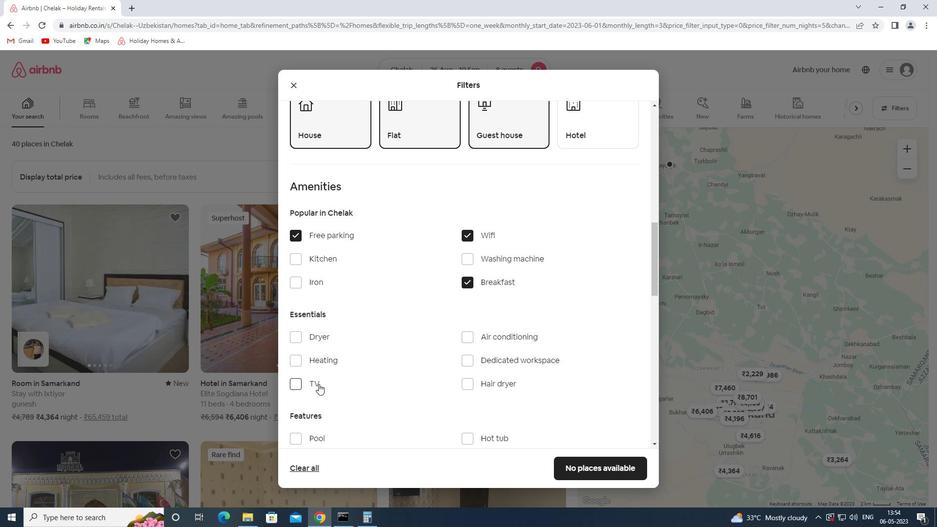 
Action: Mouse pressed left at (314, 383)
Screenshot: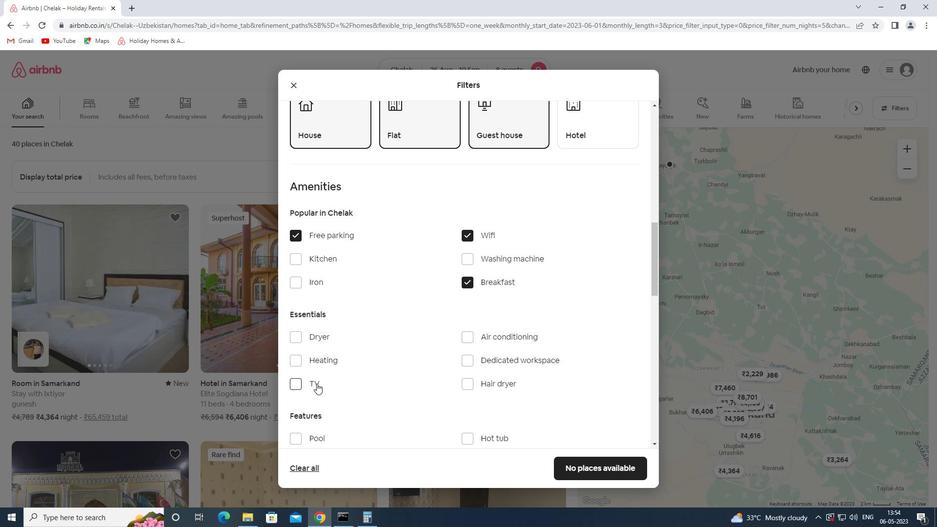 
Action: Mouse moved to (397, 338)
Screenshot: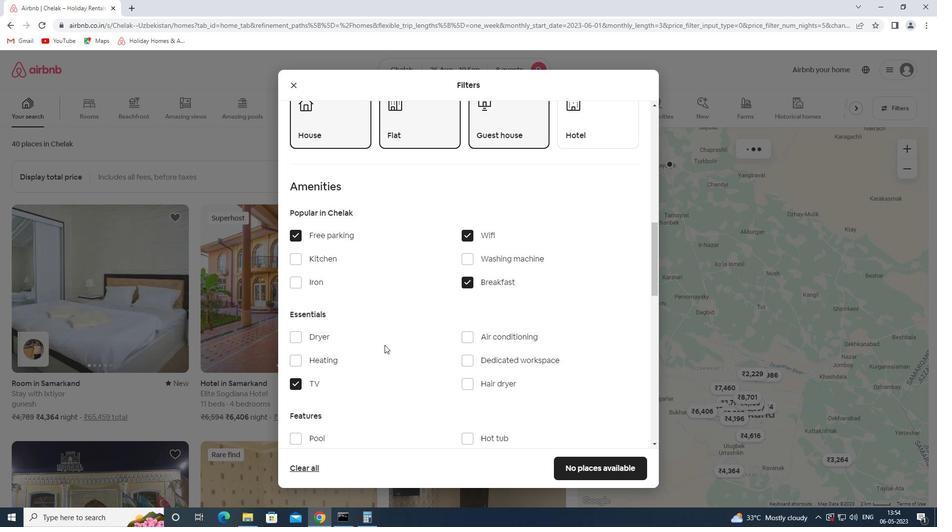 
Action: Mouse scrolled (397, 338) with delta (0, 0)
Screenshot: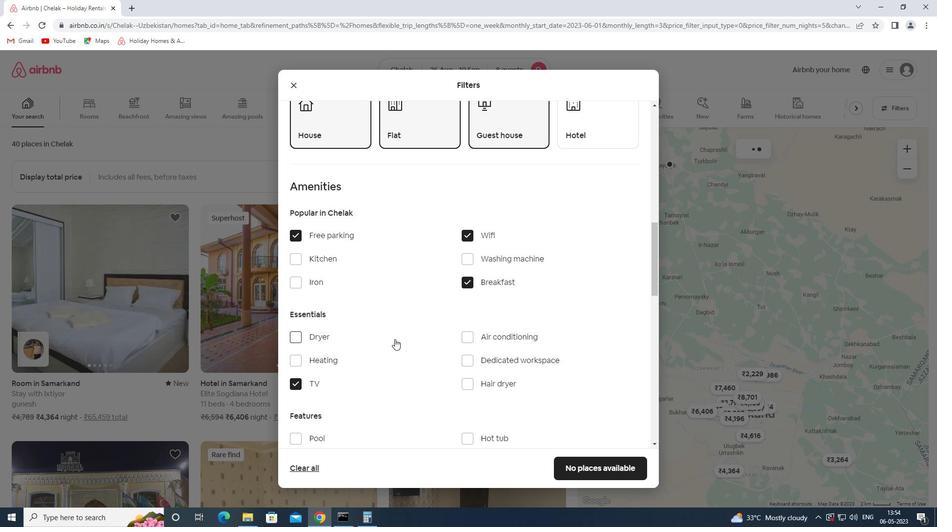 
Action: Mouse scrolled (397, 338) with delta (0, 0)
Screenshot: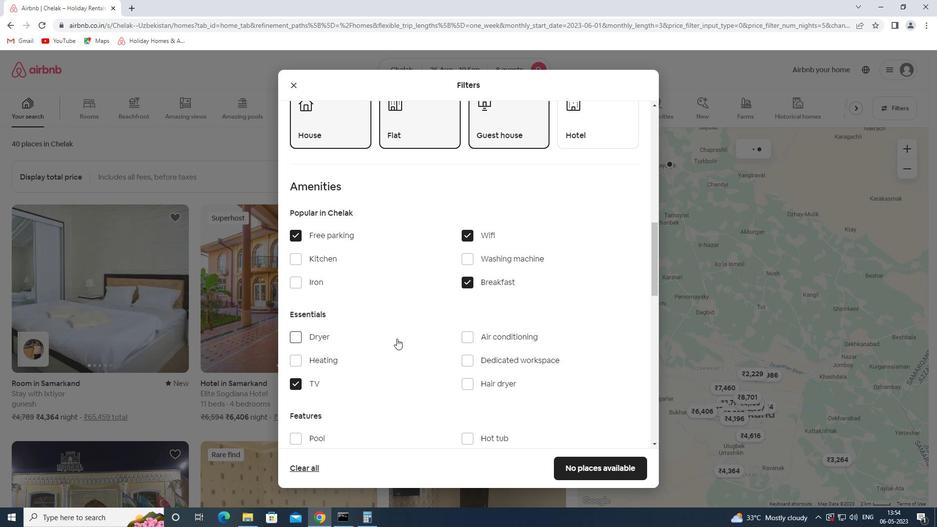 
Action: Mouse moved to (315, 388)
Screenshot: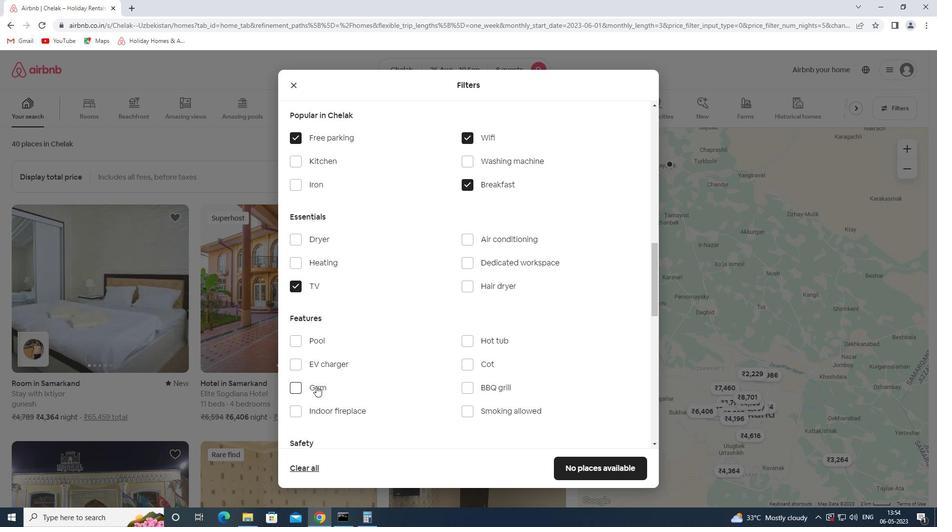 
Action: Mouse pressed left at (315, 388)
Screenshot: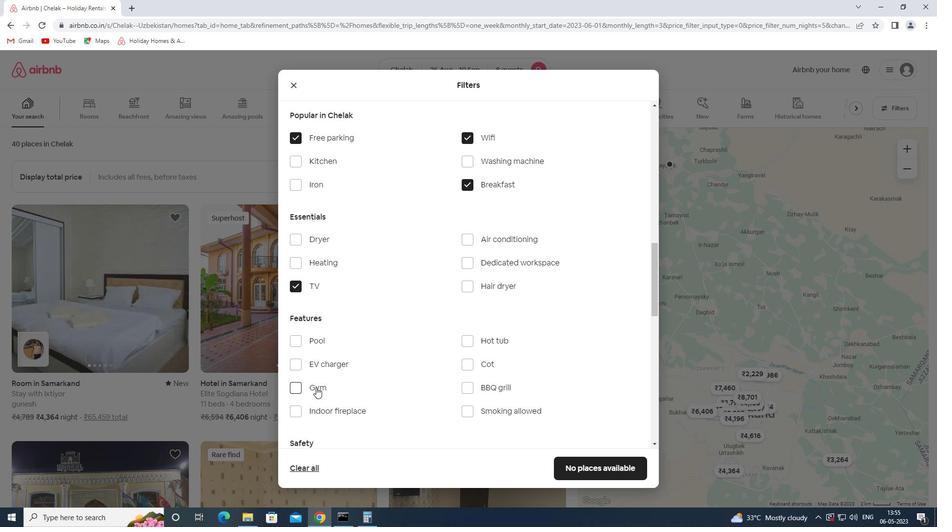 
Action: Mouse moved to (424, 306)
Screenshot: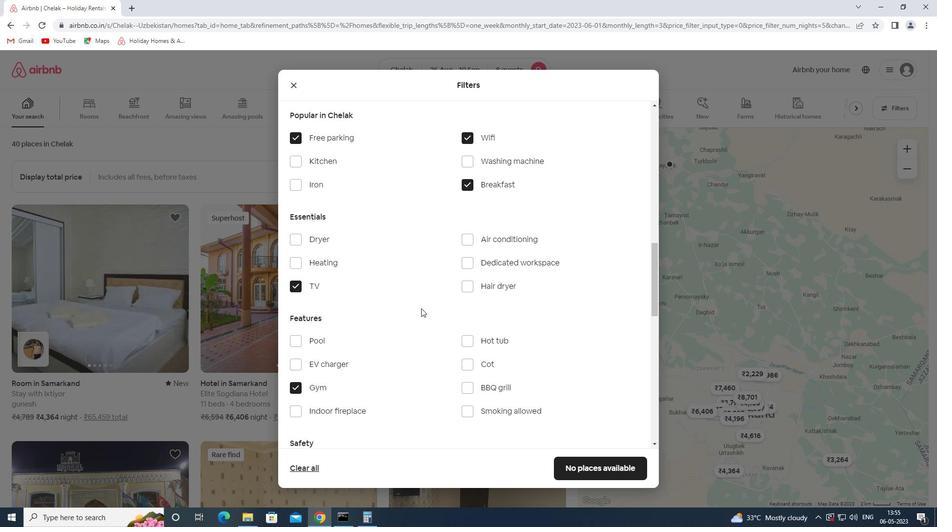 
Action: Mouse scrolled (424, 305) with delta (0, 0)
Screenshot: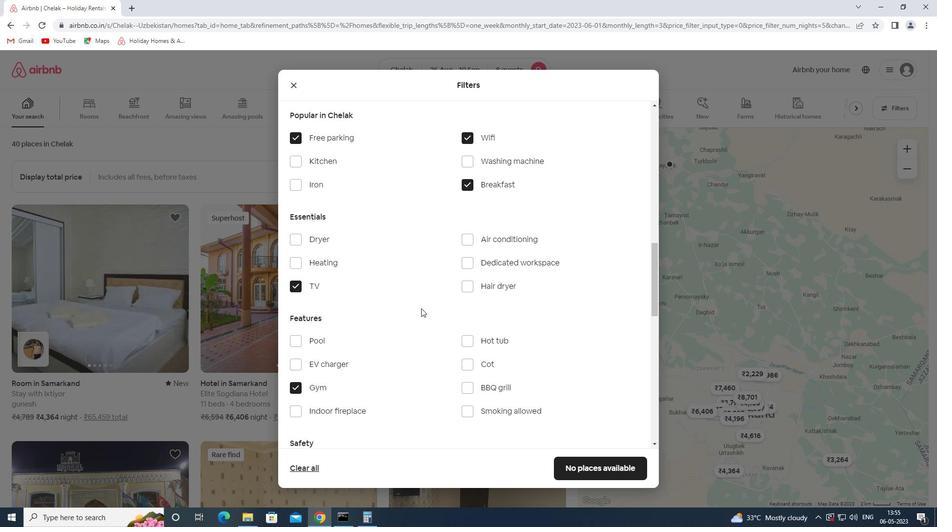 
Action: Mouse scrolled (424, 305) with delta (0, 0)
Screenshot: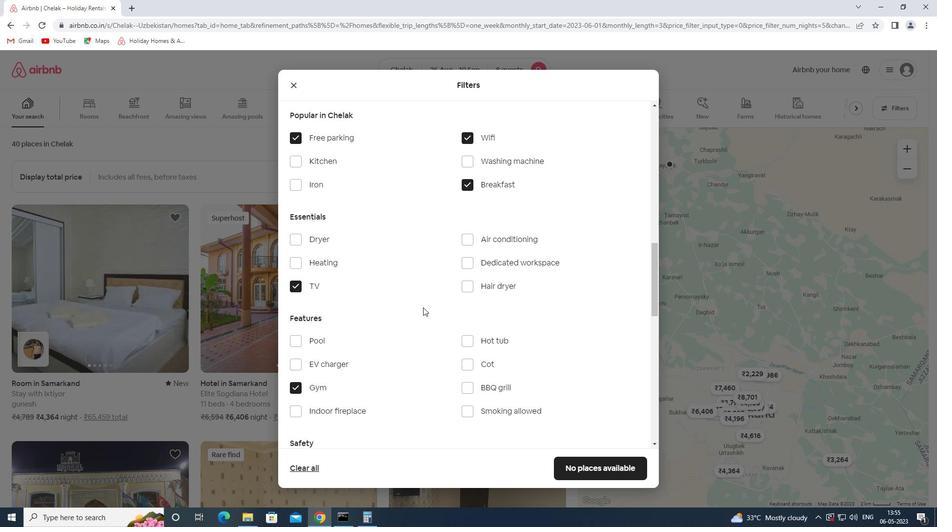 
Action: Mouse moved to (426, 305)
Screenshot: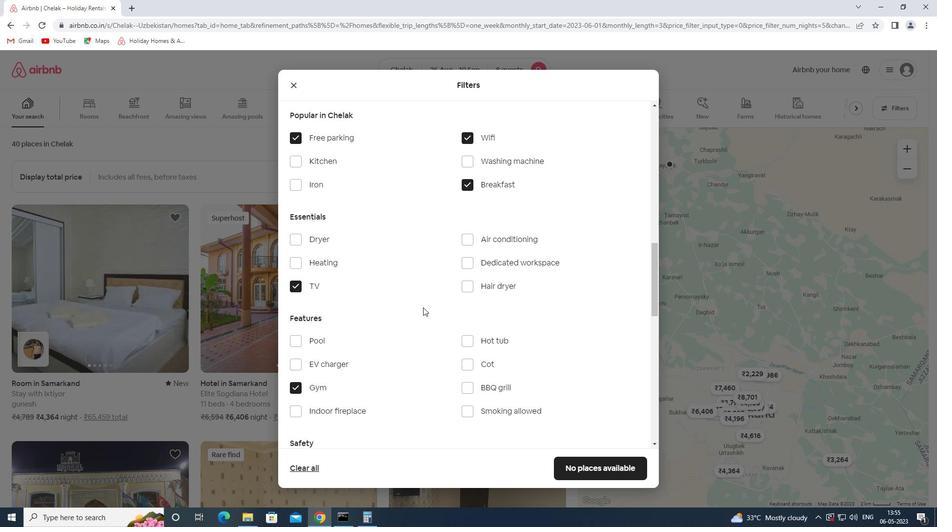 
Action: Mouse scrolled (426, 305) with delta (0, 0)
Screenshot: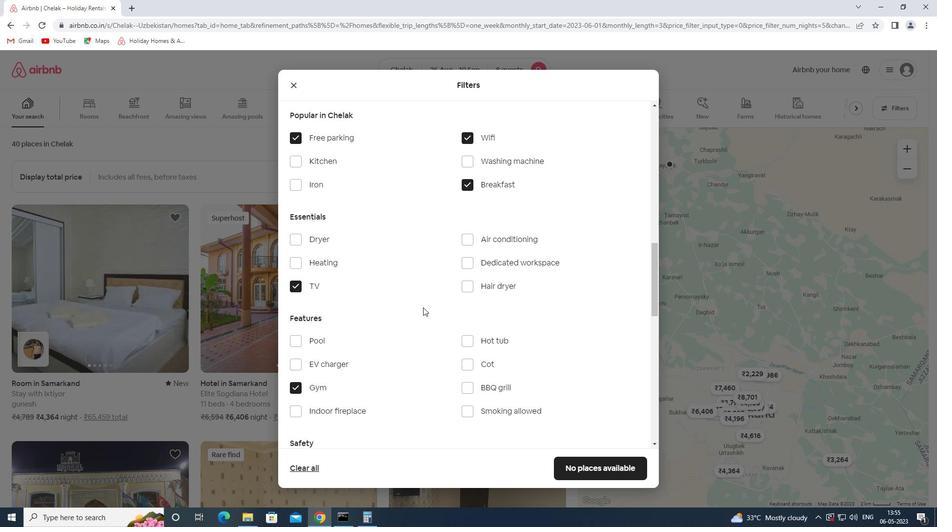 
Action: Mouse moved to (492, 321)
Screenshot: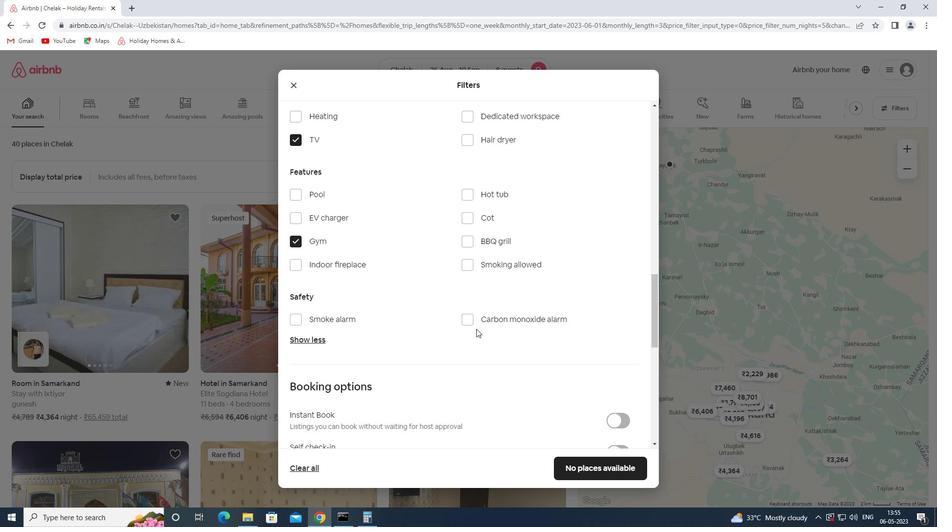 
Action: Mouse scrolled (492, 321) with delta (0, 0)
Screenshot: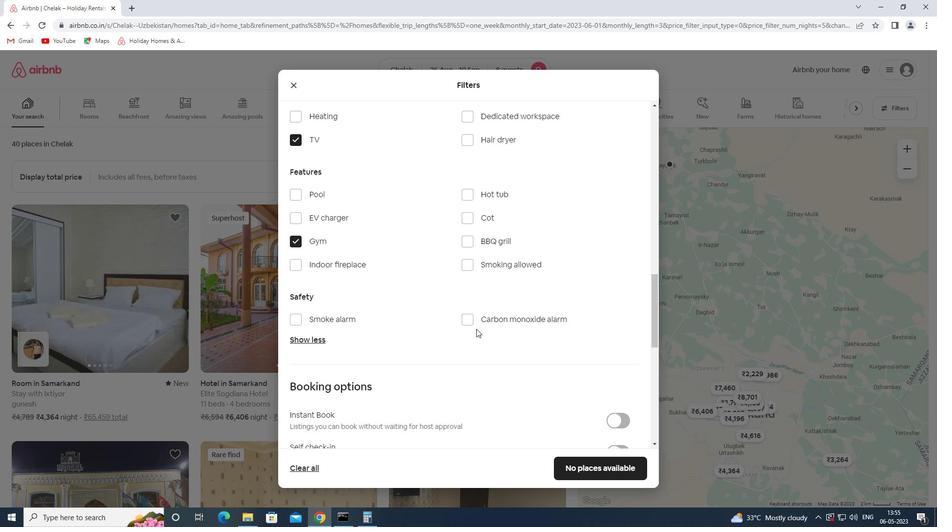 
Action: Mouse moved to (493, 321)
Screenshot: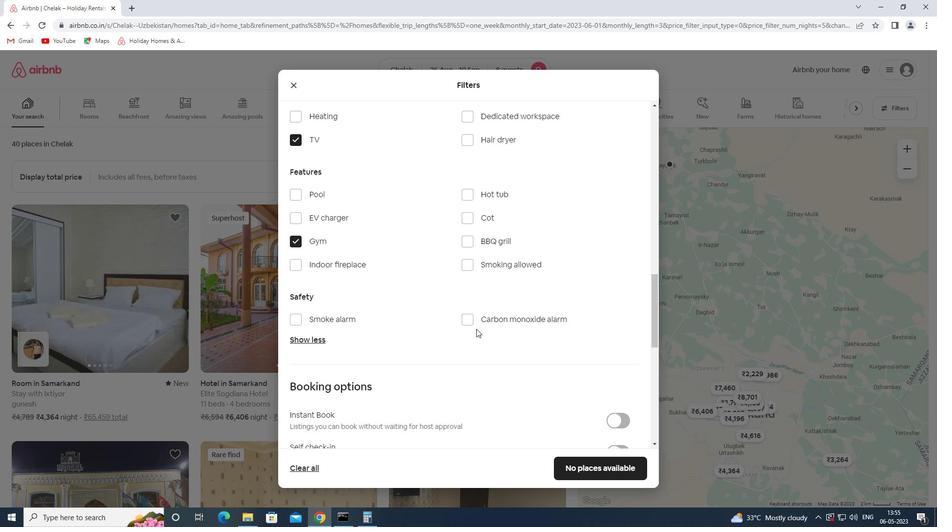
Action: Mouse scrolled (493, 321) with delta (0, 0)
Screenshot: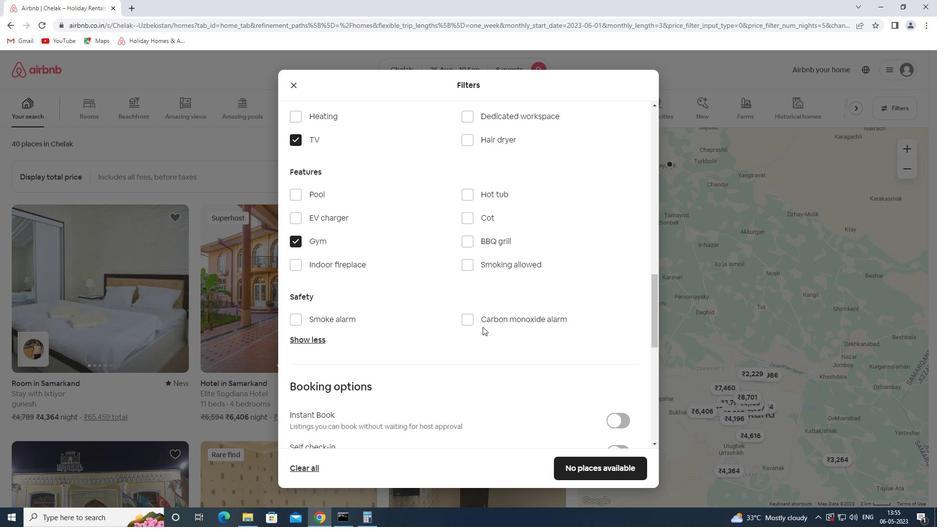 
Action: Mouse moved to (494, 321)
Screenshot: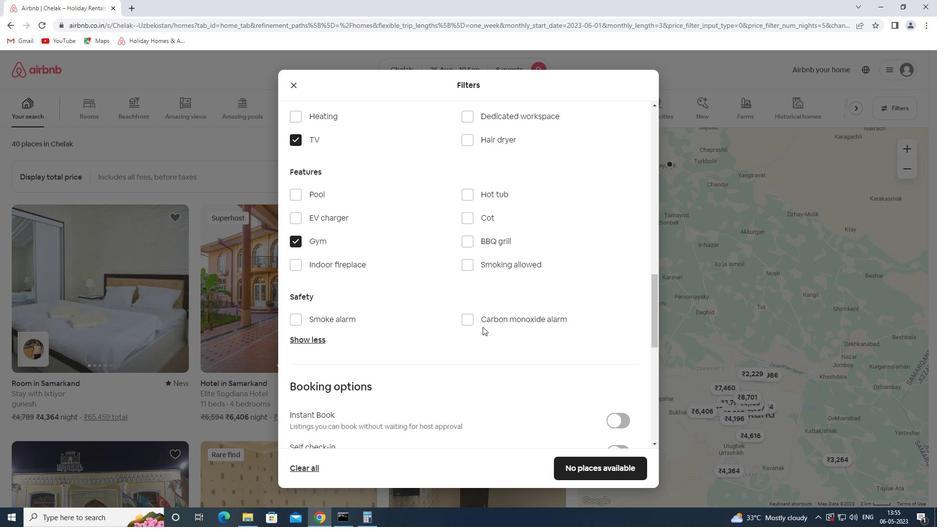 
Action: Mouse scrolled (494, 320) with delta (0, 0)
Screenshot: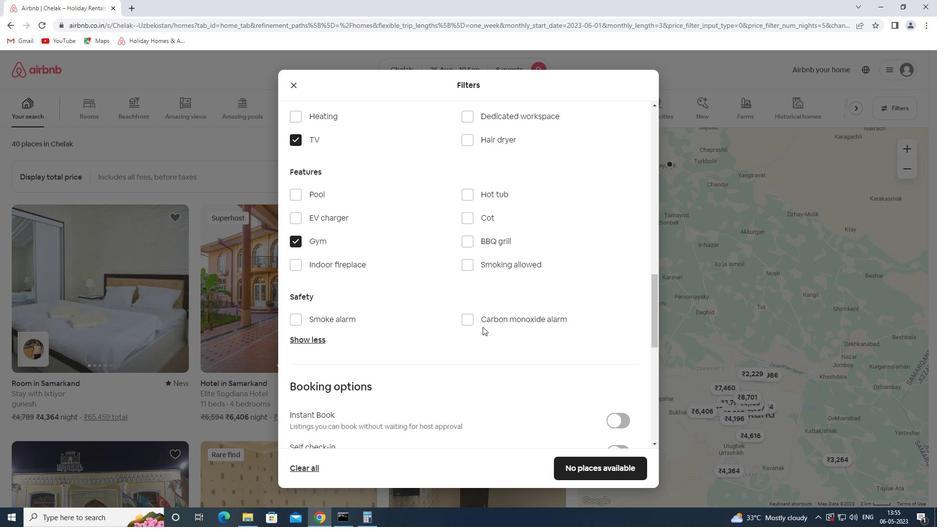 
Action: Mouse moved to (616, 307)
Screenshot: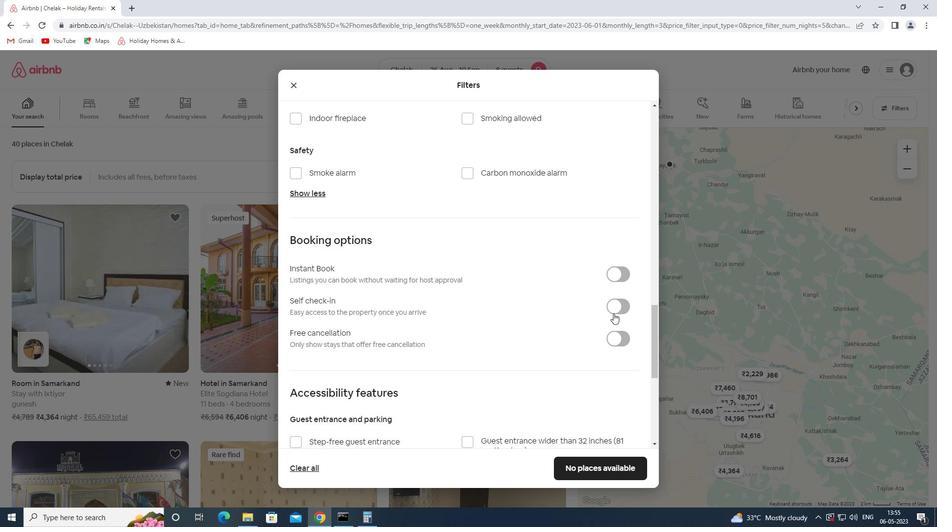
Action: Mouse pressed left at (616, 307)
Screenshot: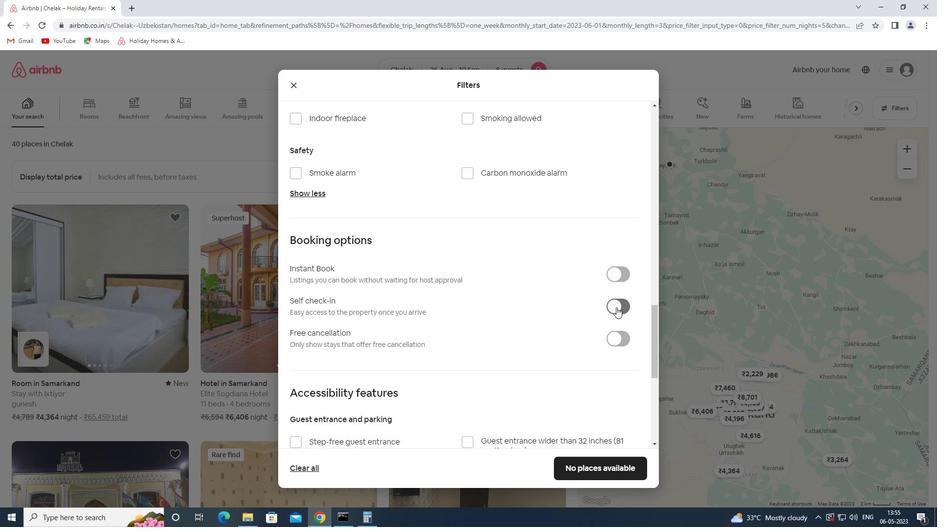 
Action: Mouse moved to (467, 310)
Screenshot: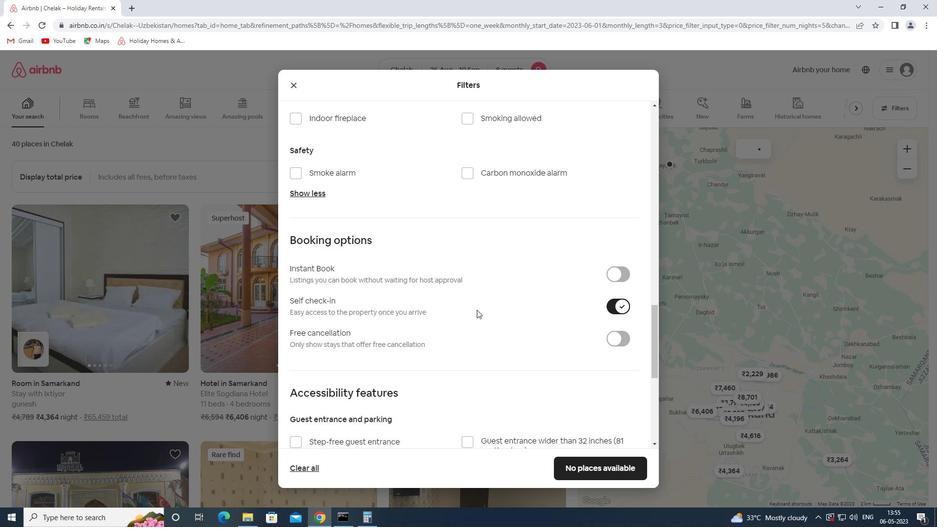 
Action: Mouse scrolled (467, 310) with delta (0, 0)
Screenshot: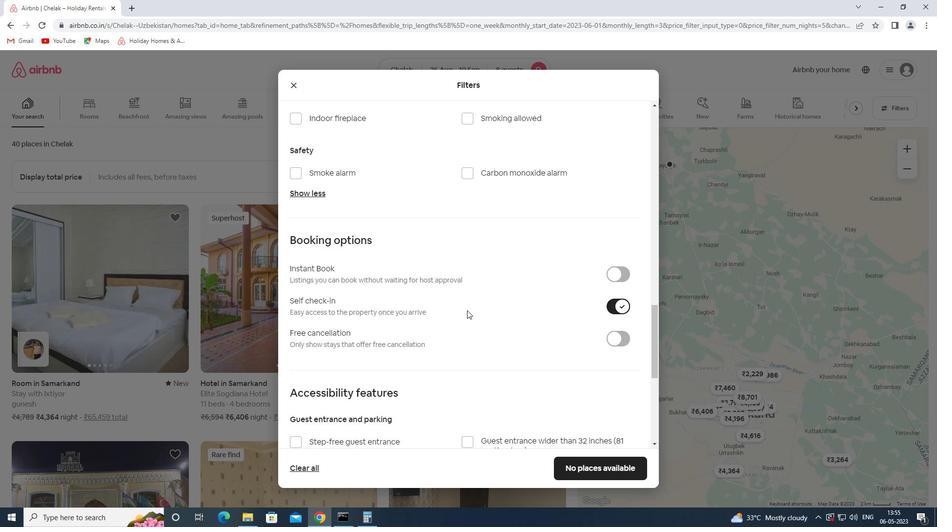
Action: Mouse scrolled (467, 310) with delta (0, 0)
Screenshot: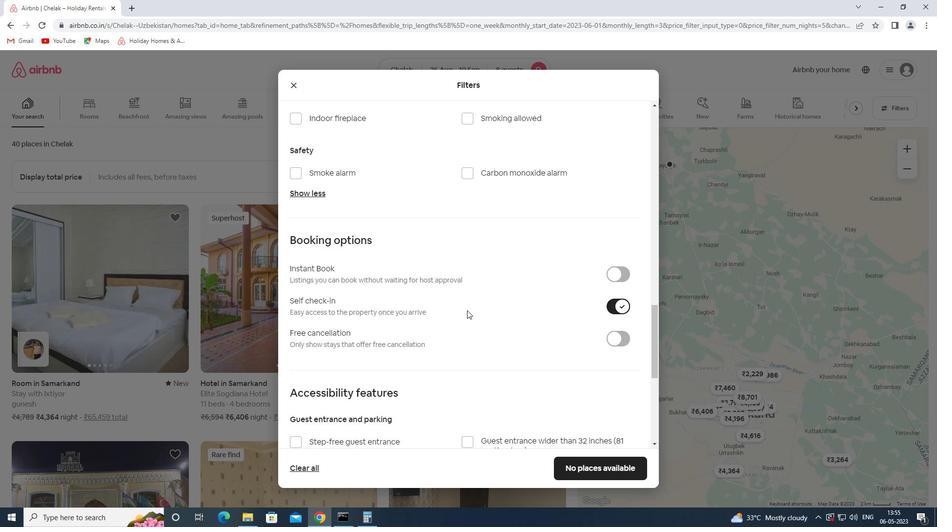
Action: Mouse scrolled (467, 310) with delta (0, 0)
Screenshot: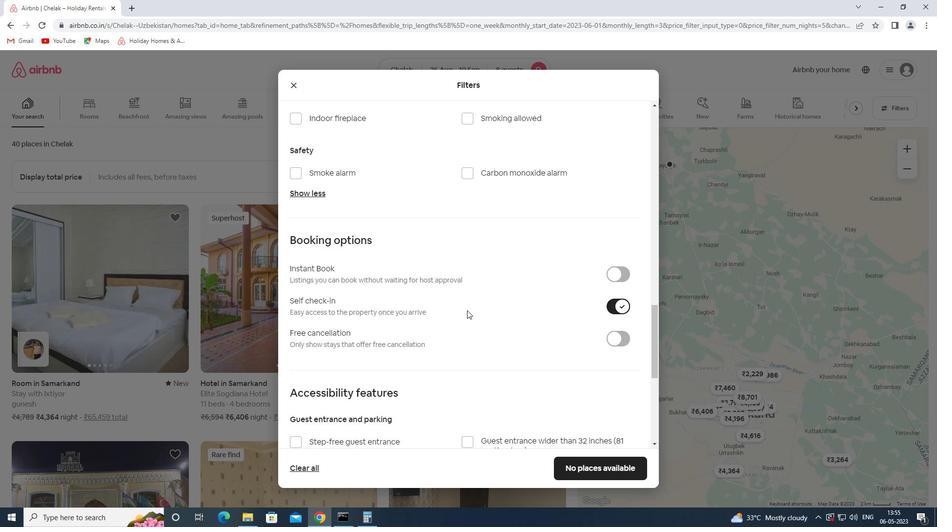 
Action: Mouse scrolled (467, 310) with delta (0, 0)
Screenshot: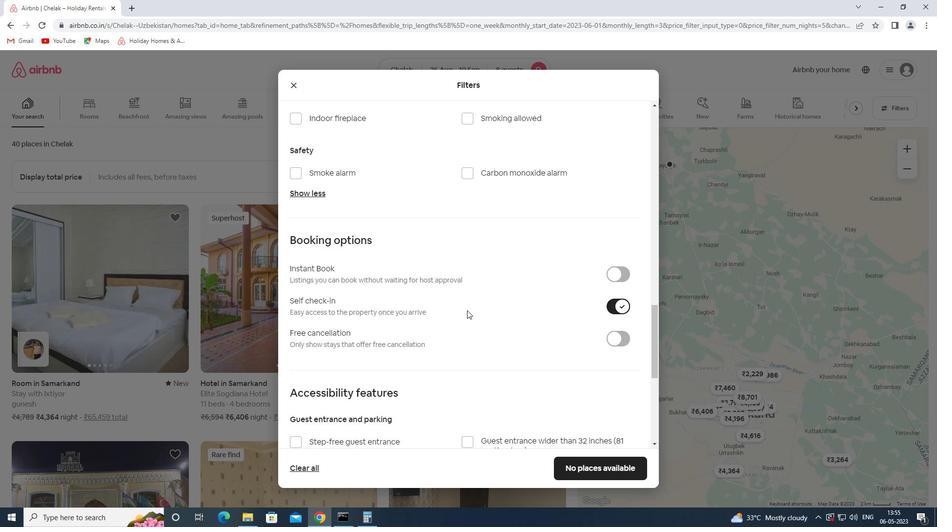 
Action: Mouse scrolled (467, 310) with delta (0, 0)
Screenshot: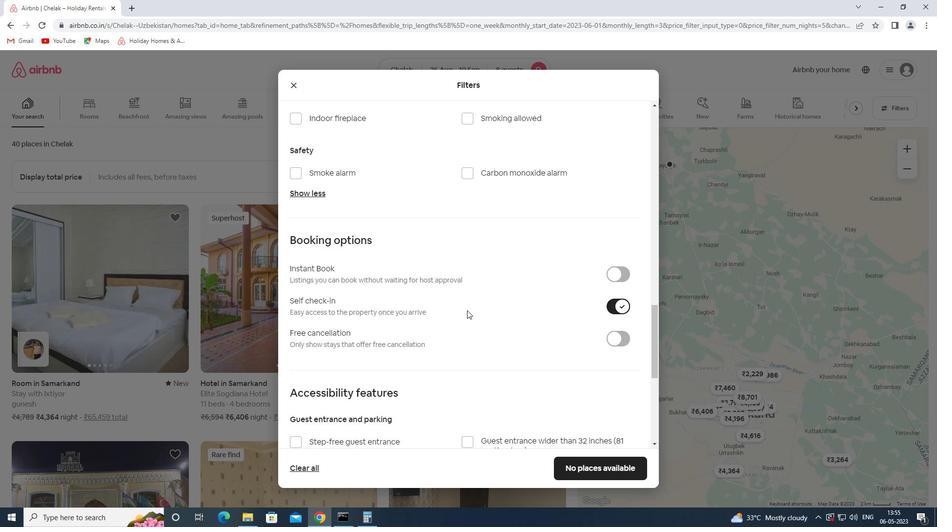 
Action: Mouse moved to (326, 430)
Screenshot: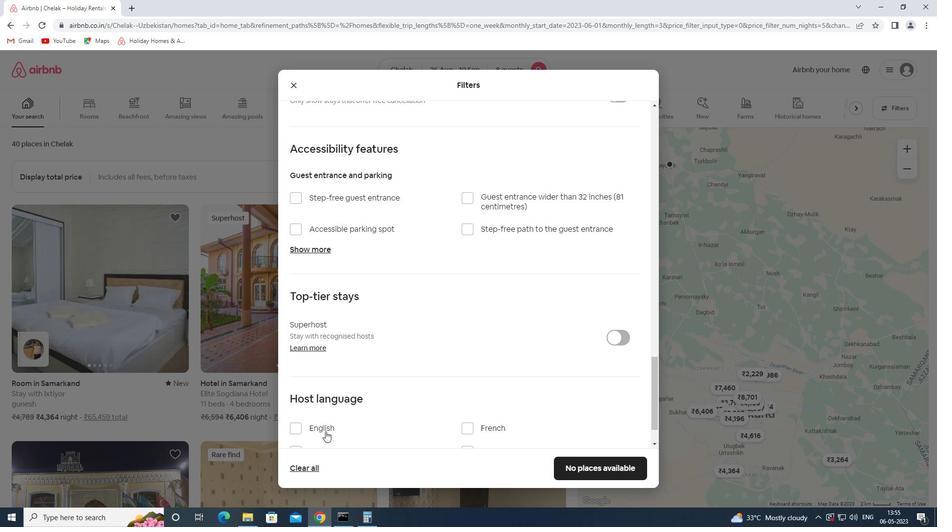 
Action: Mouse pressed left at (326, 430)
Screenshot: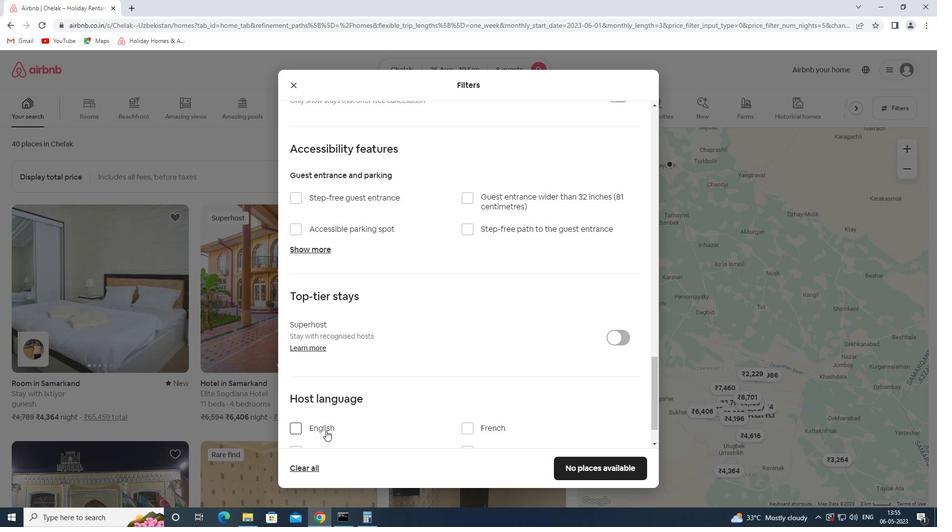 
Action: Mouse moved to (452, 399)
Screenshot: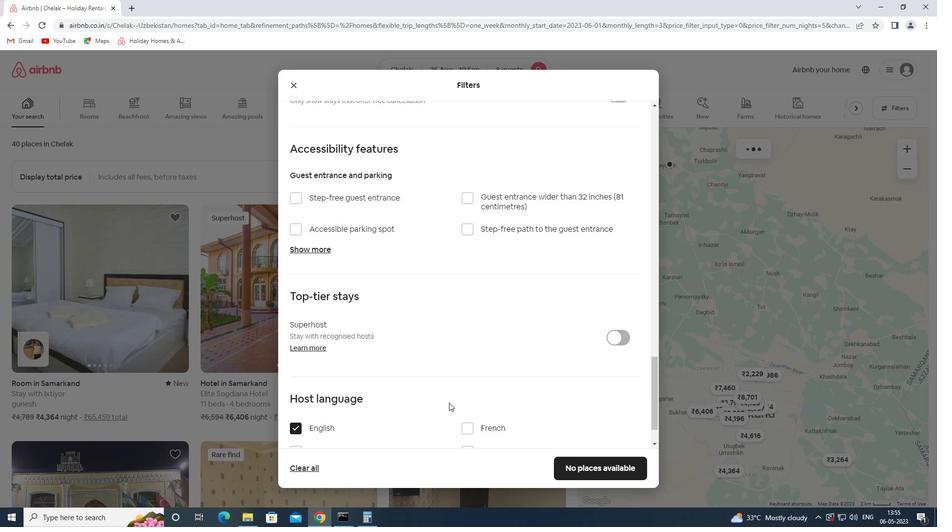 
Action: Mouse scrolled (452, 399) with delta (0, 0)
Screenshot: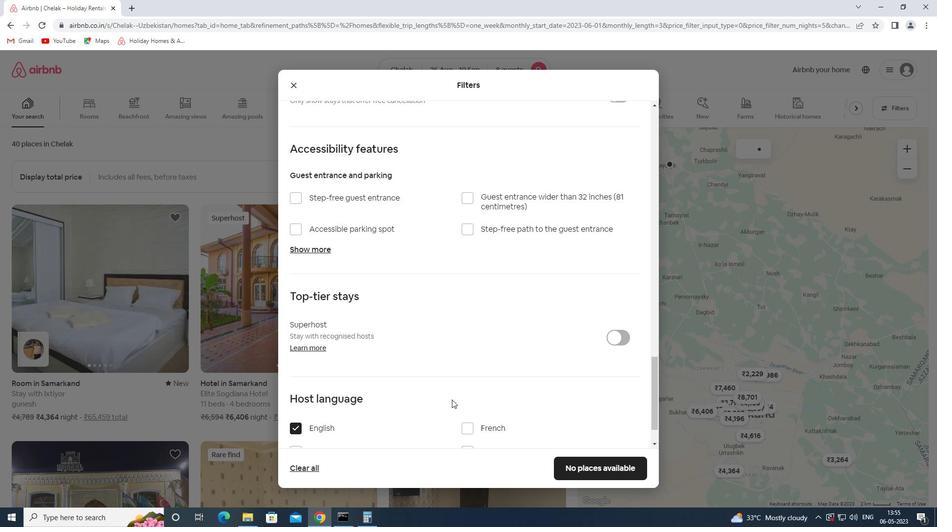
Action: Mouse scrolled (452, 399) with delta (0, 0)
Screenshot: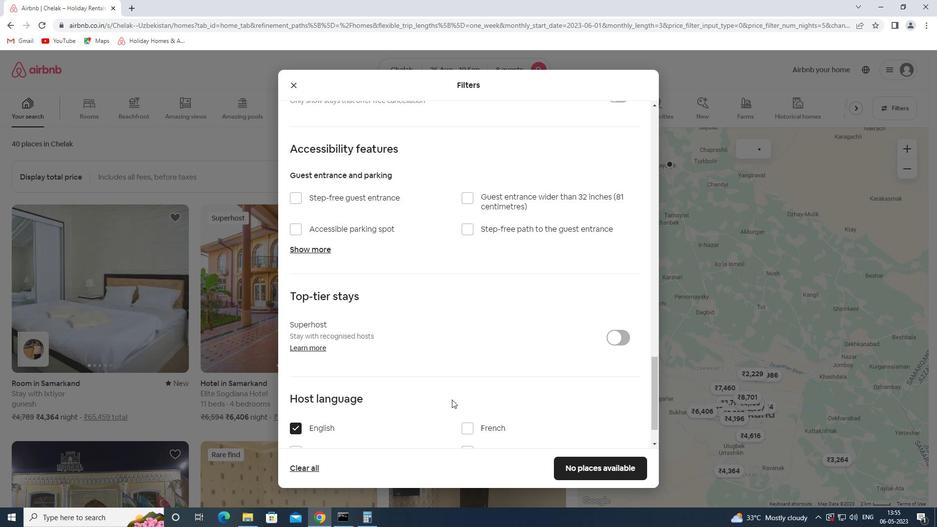 
Action: Mouse scrolled (452, 399) with delta (0, 0)
Screenshot: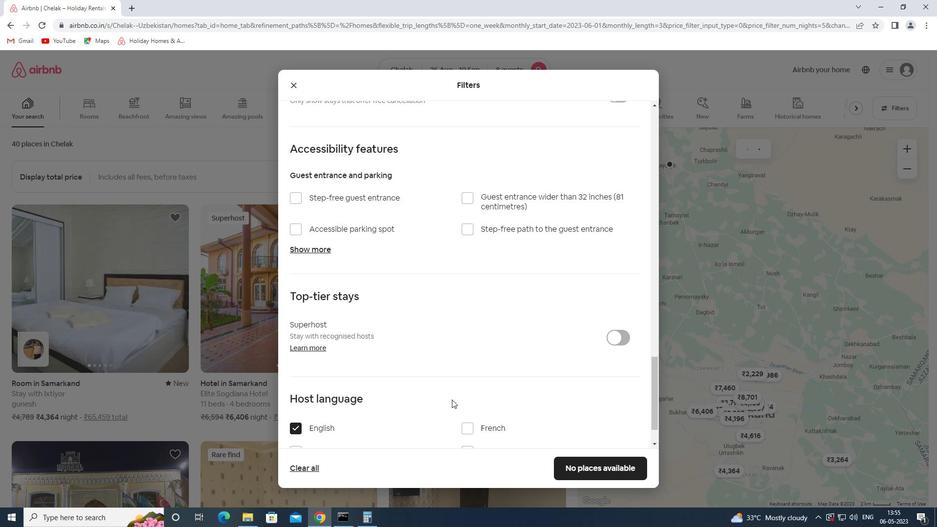 
Action: Mouse scrolled (452, 399) with delta (0, 0)
Screenshot: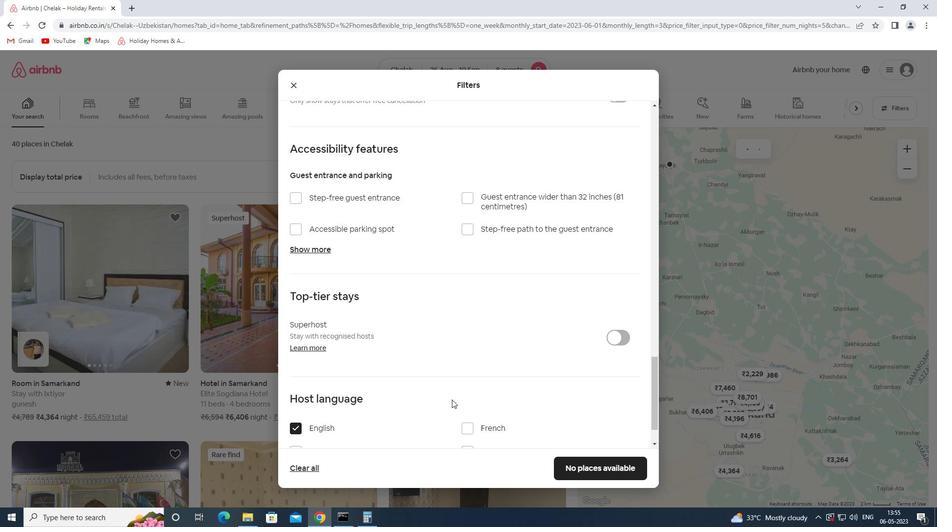 
Action: Mouse scrolled (452, 399) with delta (0, 0)
Screenshot: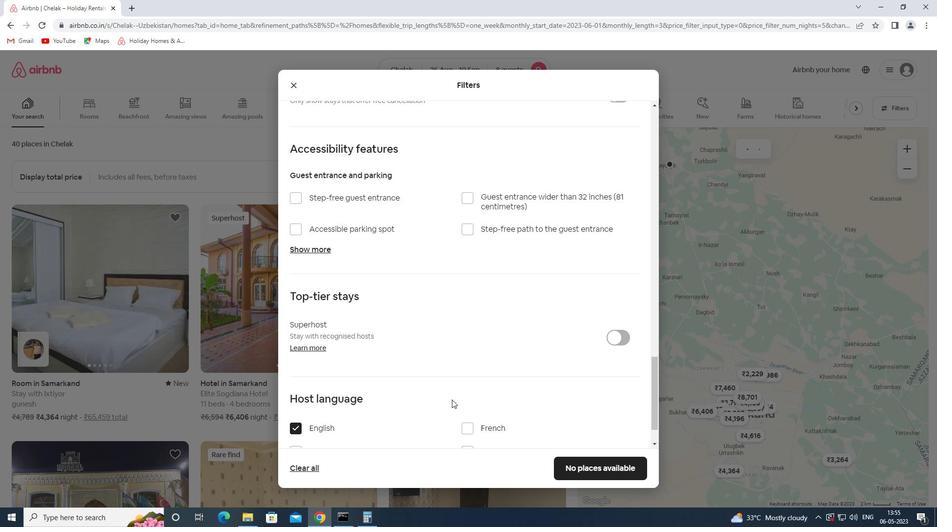 
Action: Mouse scrolled (452, 399) with delta (0, 0)
Screenshot: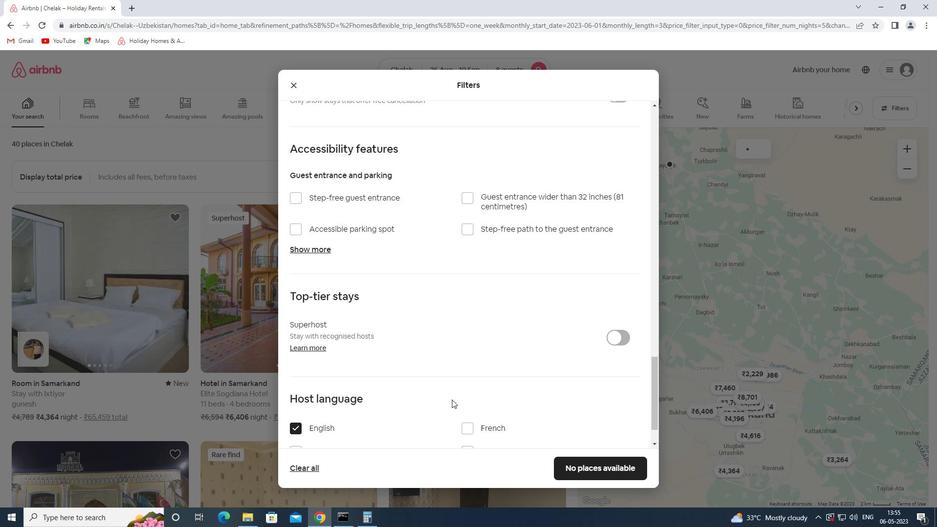 
Action: Mouse scrolled (452, 399) with delta (0, 0)
Screenshot: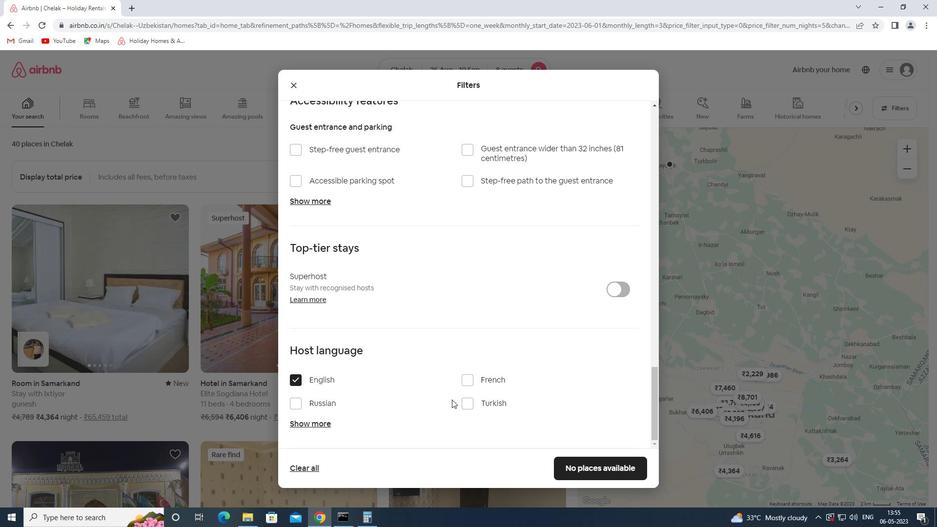 
Action: Mouse scrolled (452, 399) with delta (0, 0)
Screenshot: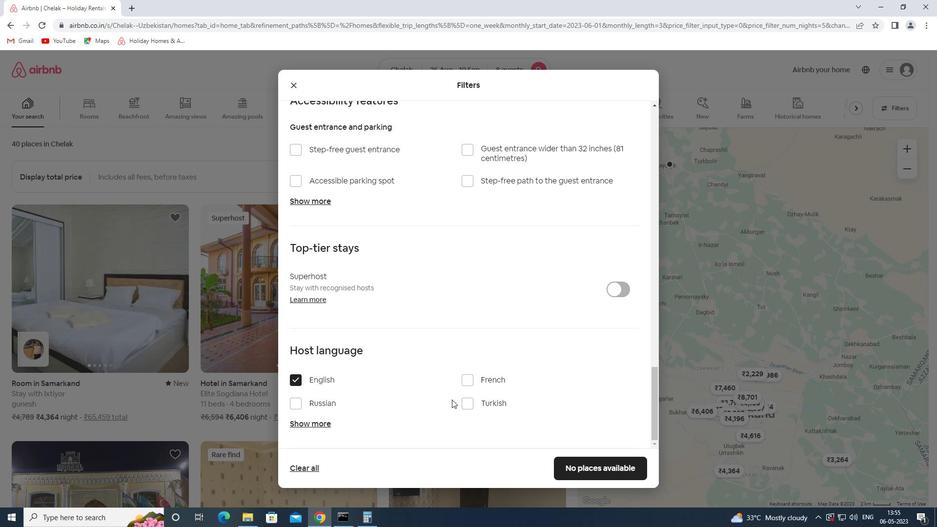 
Action: Mouse scrolled (452, 399) with delta (0, 0)
Screenshot: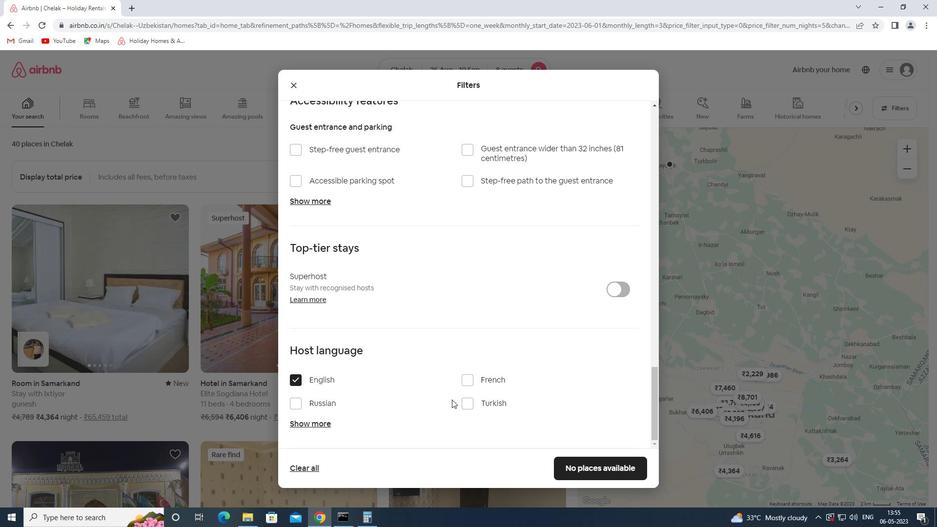 
Action: Mouse scrolled (452, 399) with delta (0, 0)
Screenshot: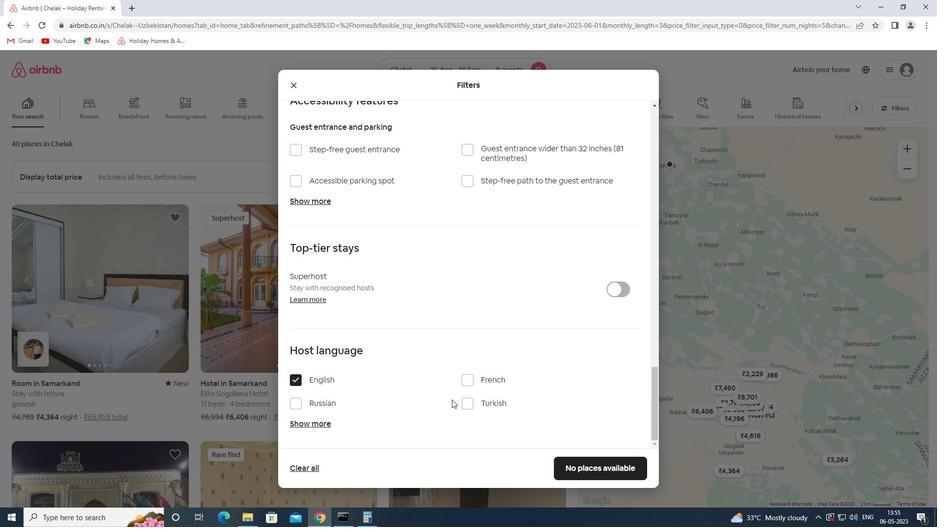 
Action: Mouse scrolled (452, 399) with delta (0, 0)
Screenshot: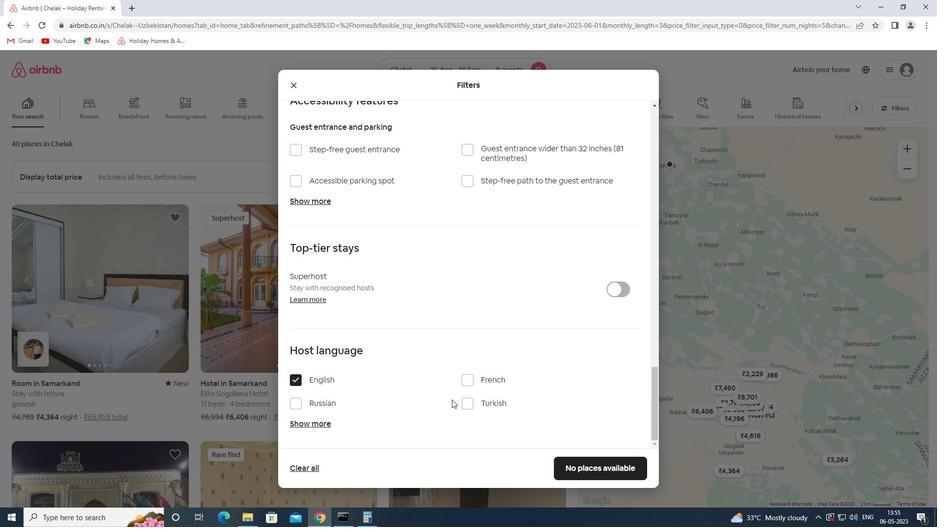 
Action: Mouse scrolled (452, 399) with delta (0, 0)
Screenshot: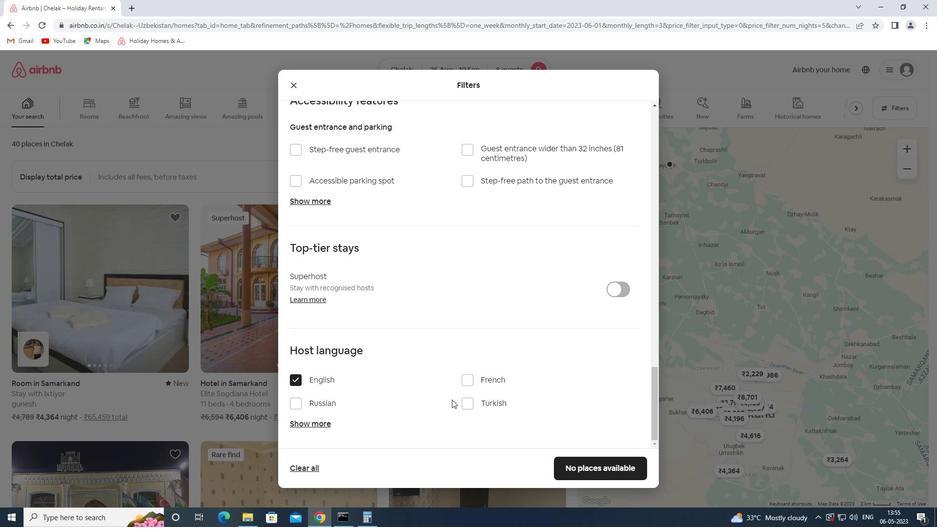 
Action: Mouse moved to (449, 399)
Screenshot: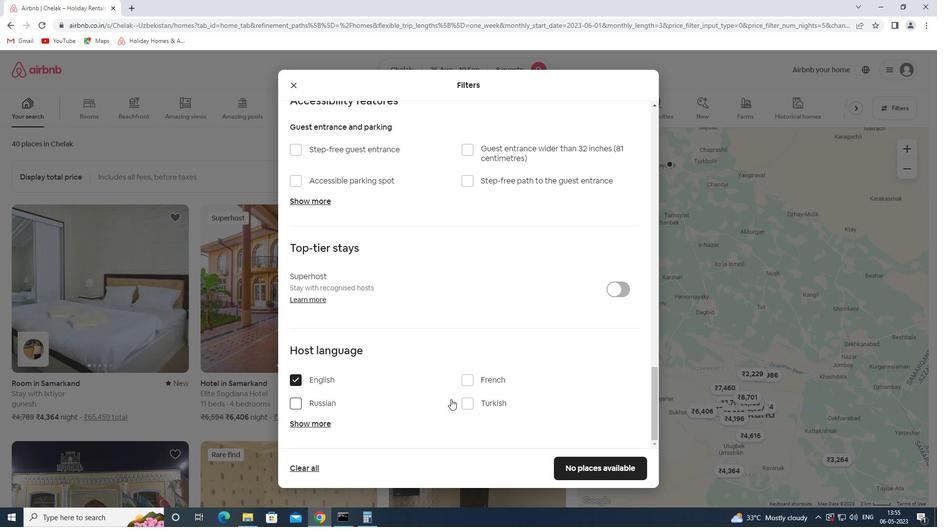
Action: Mouse scrolled (449, 399) with delta (0, 0)
Screenshot: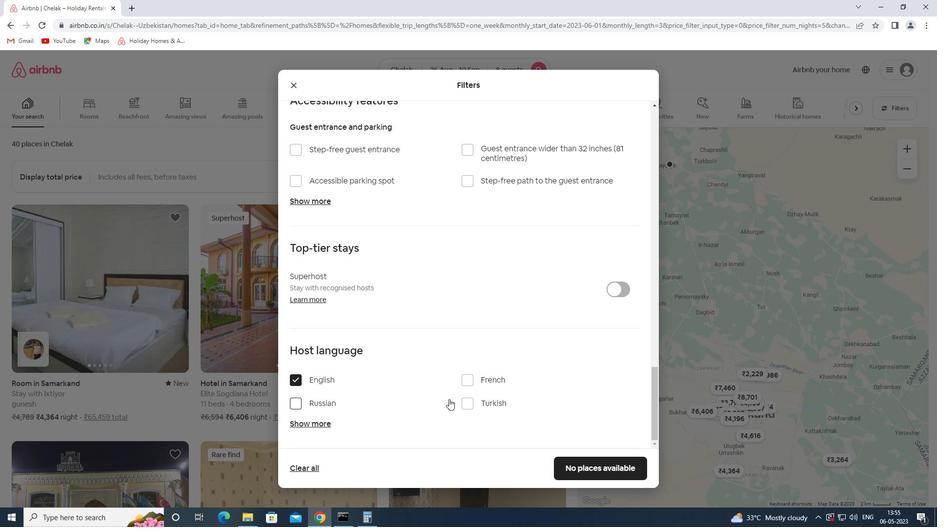 
Action: Mouse scrolled (449, 399) with delta (0, 0)
Screenshot: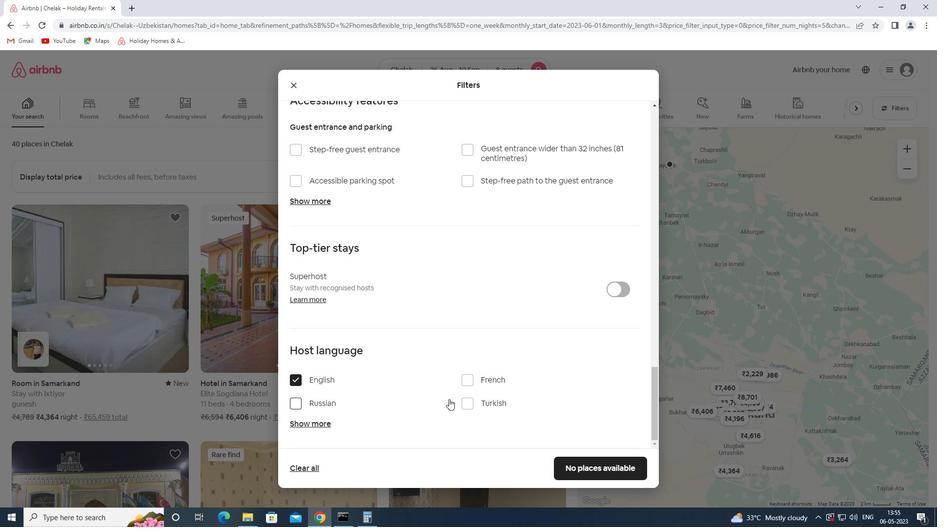 
Action: Mouse scrolled (449, 399) with delta (0, 0)
Screenshot: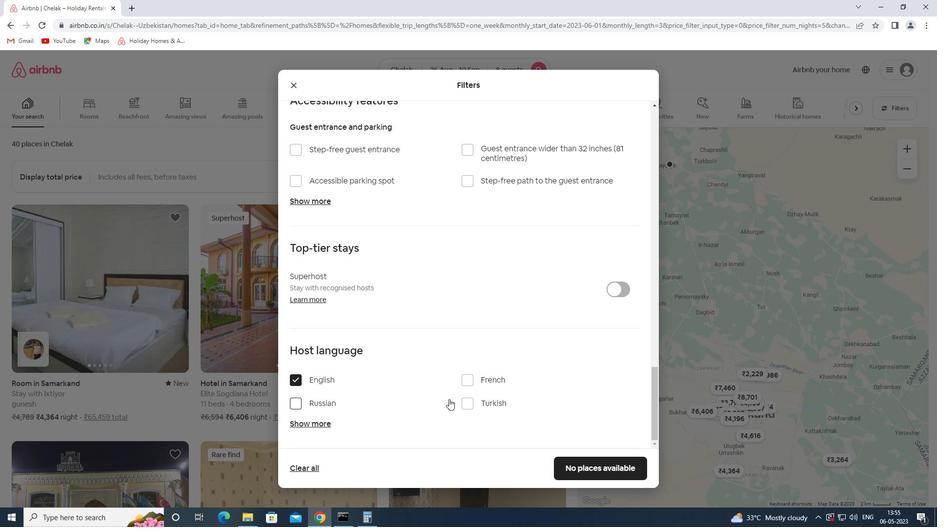 
Action: Mouse scrolled (449, 399) with delta (0, 0)
Screenshot: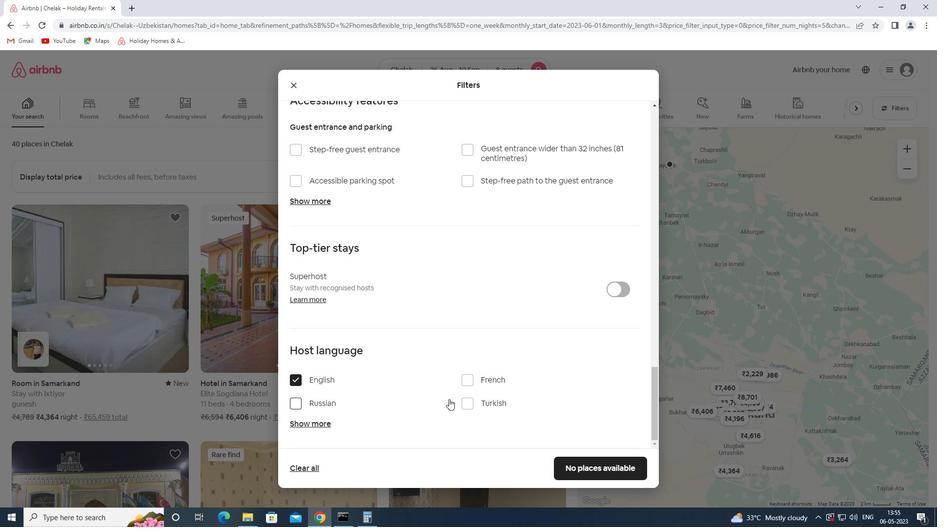 
Action: Mouse scrolled (449, 399) with delta (0, 0)
Screenshot: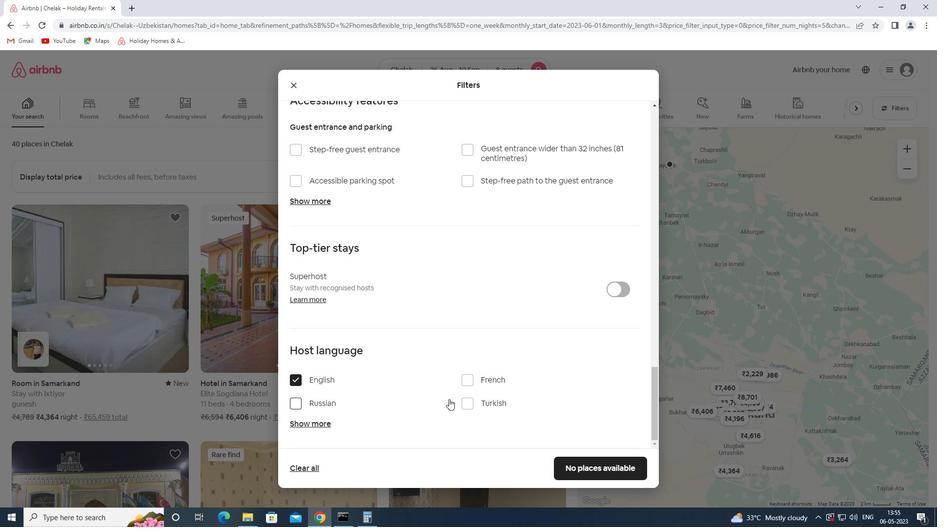 
Action: Mouse scrolled (449, 399) with delta (0, 0)
Screenshot: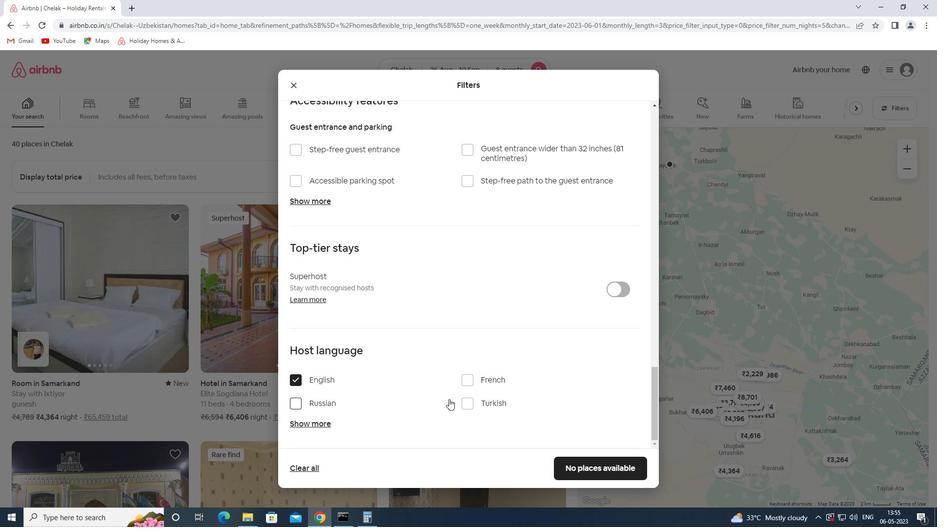 
Action: Mouse scrolled (449, 399) with delta (0, 0)
Screenshot: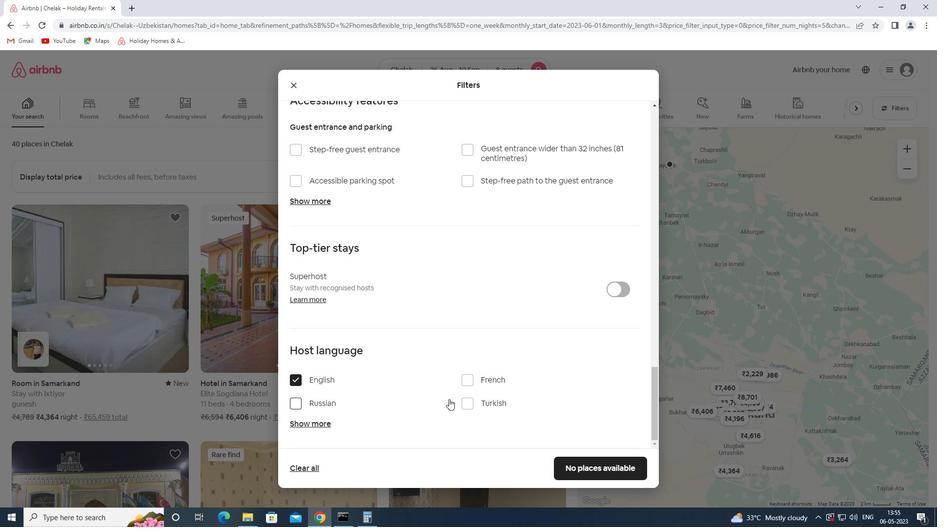 
Action: Mouse scrolled (449, 399) with delta (0, 0)
Screenshot: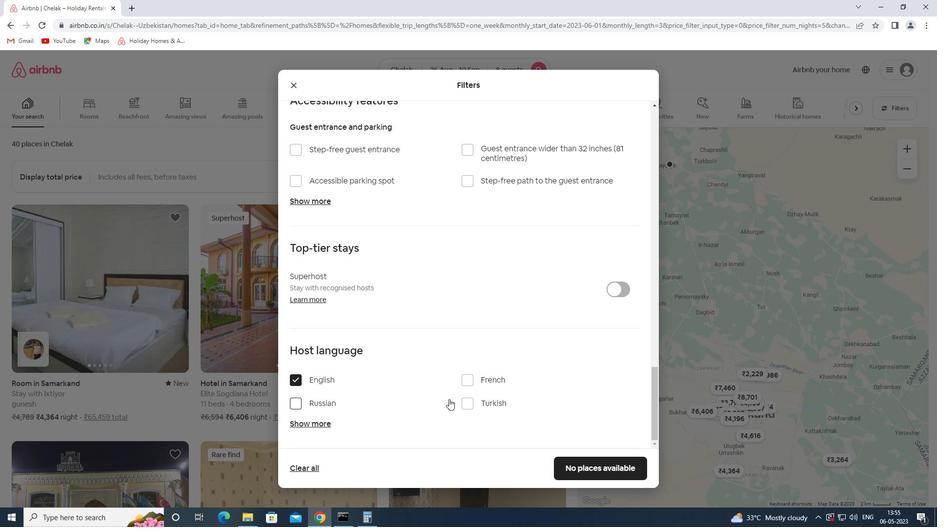 
Action: Mouse scrolled (449, 399) with delta (0, 0)
Screenshot: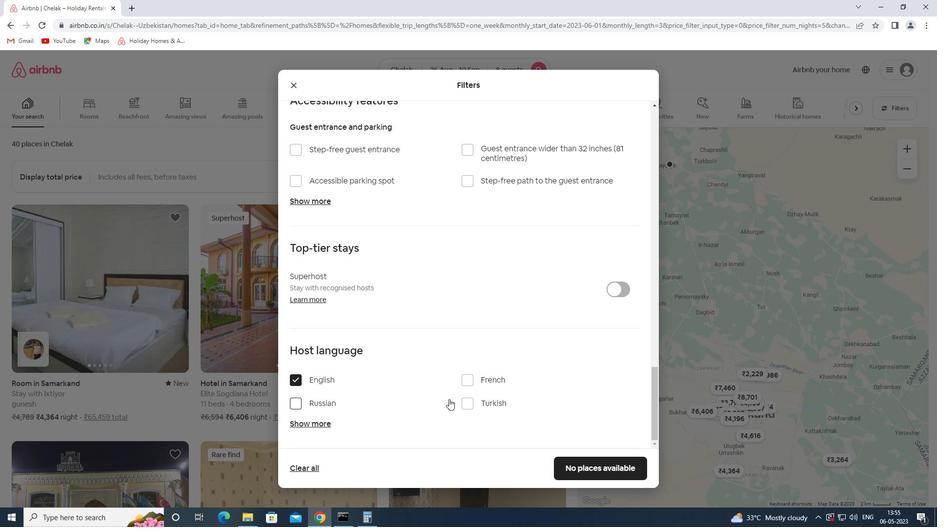 
Action: Mouse moved to (569, 466)
Screenshot: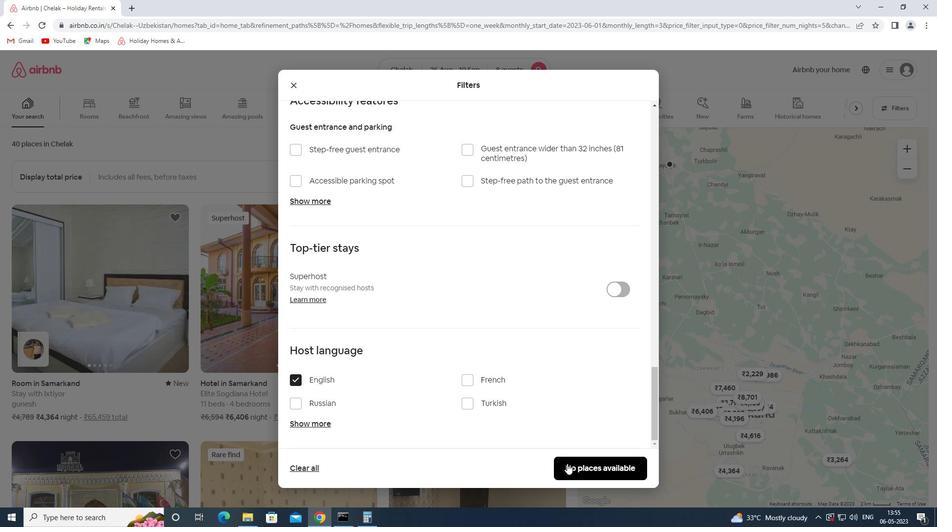 
Action: Mouse pressed left at (569, 466)
Screenshot: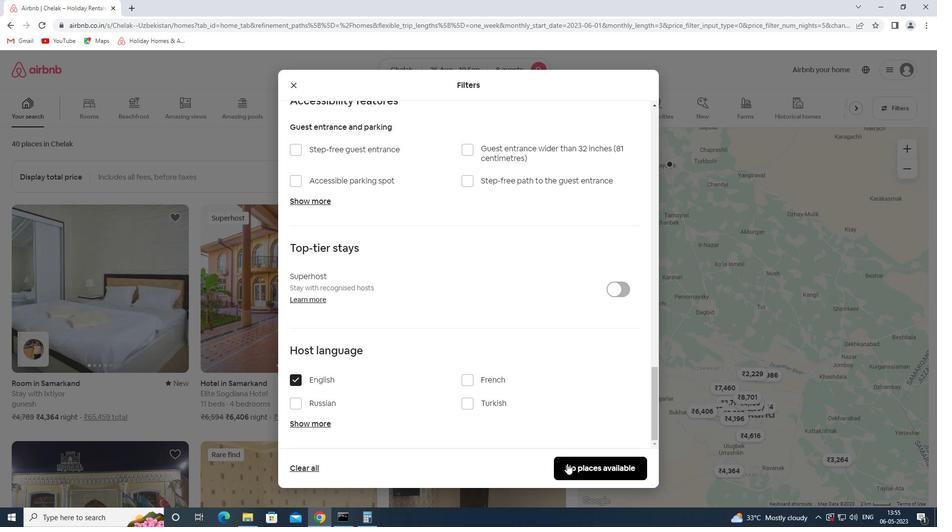 
Action: Mouse moved to (569, 466)
Screenshot: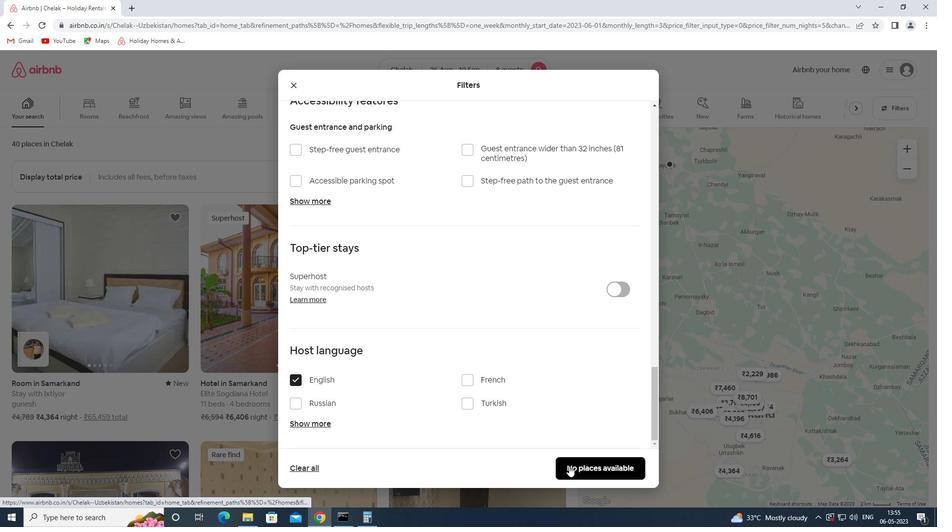 
